 Task: Search one way flight ticket for 2 adults, 4 children and 1 infant on lap in business from Kahului, Maui: Kahului Airport to Rockford: Chicago Rockford International Airport(was Northwest Chicagoland Regional Airport At Rockford) on 5-1-2023. Choice of flights is Westjet. Number of bags: 2 carry on bags and 7 checked bags. Price is upto 40000. Outbound departure time preference is 7:45.
Action: Mouse moved to (245, 417)
Screenshot: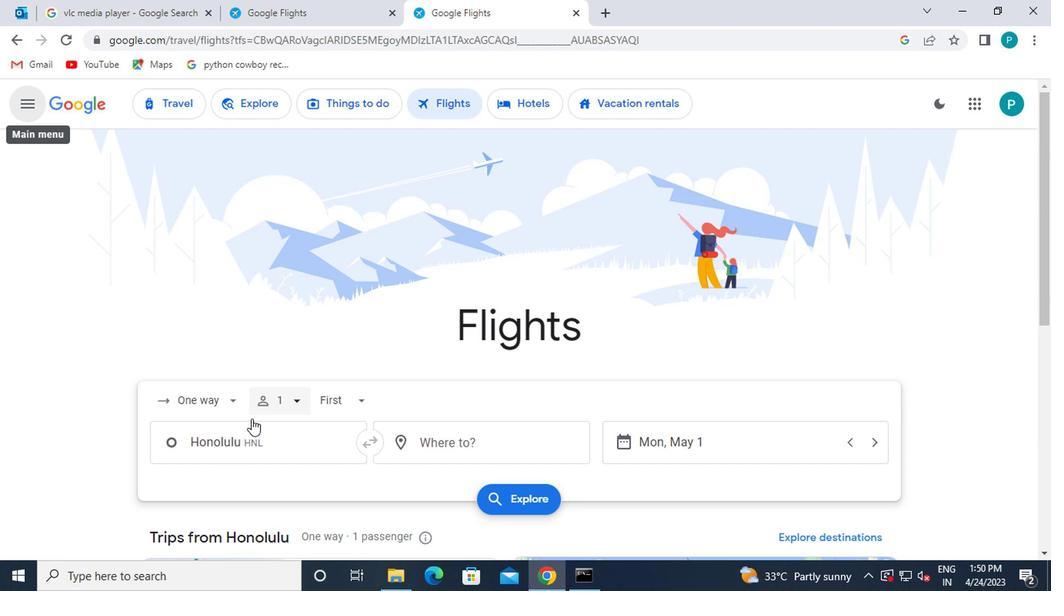 
Action: Mouse scrolled (245, 416) with delta (0, 0)
Screenshot: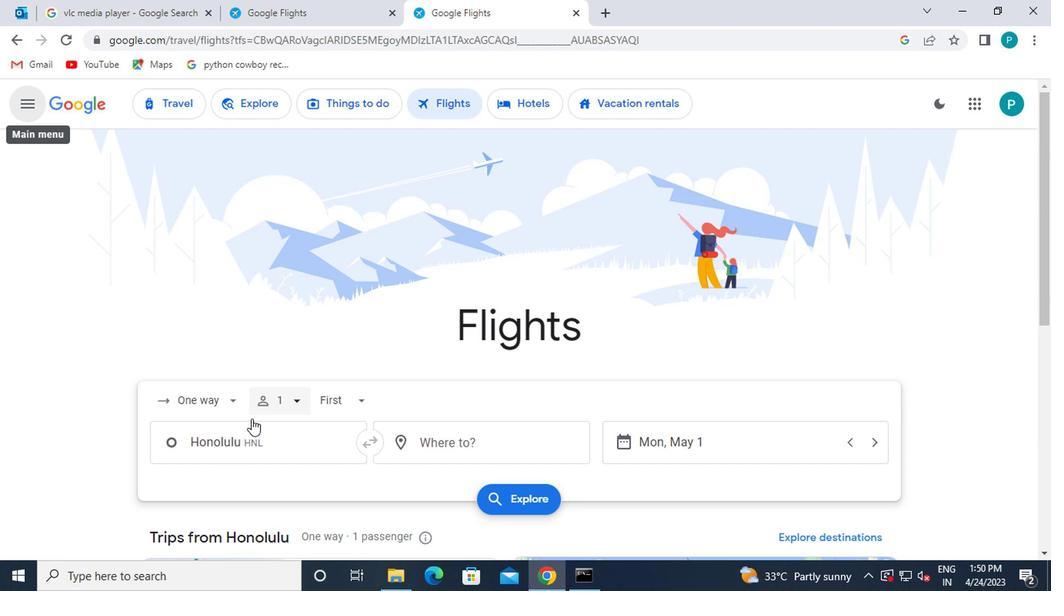 
Action: Mouse moved to (245, 417)
Screenshot: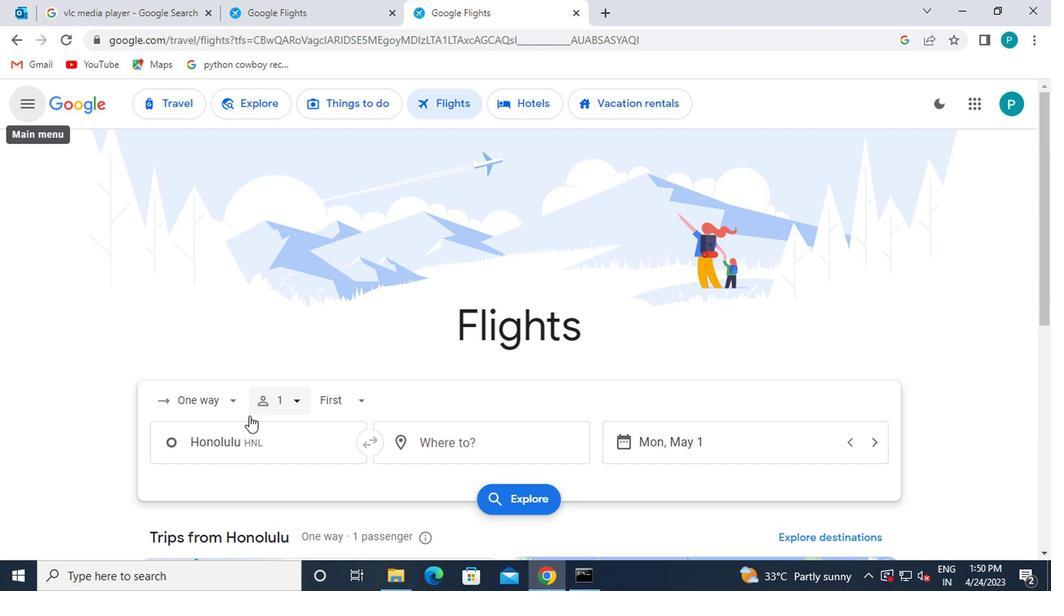 
Action: Mouse scrolled (245, 416) with delta (0, 0)
Screenshot: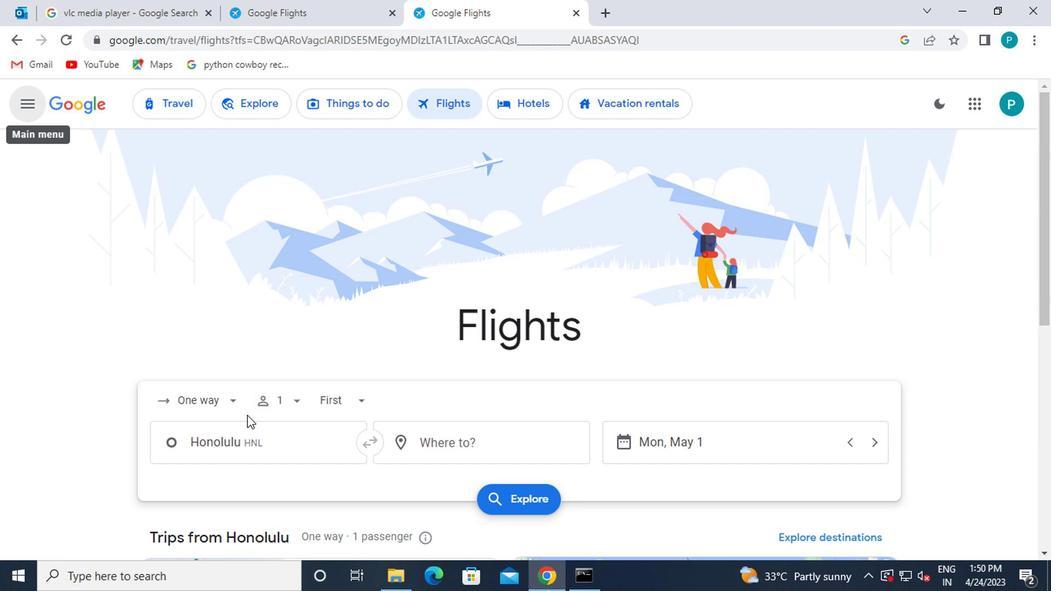 
Action: Mouse moved to (194, 249)
Screenshot: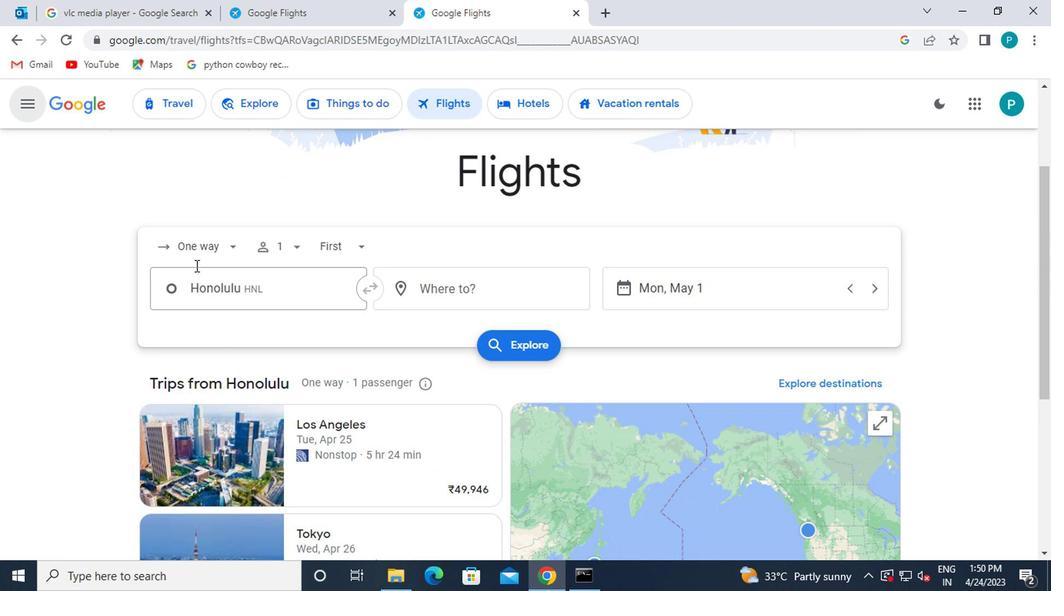 
Action: Mouse pressed left at (194, 249)
Screenshot: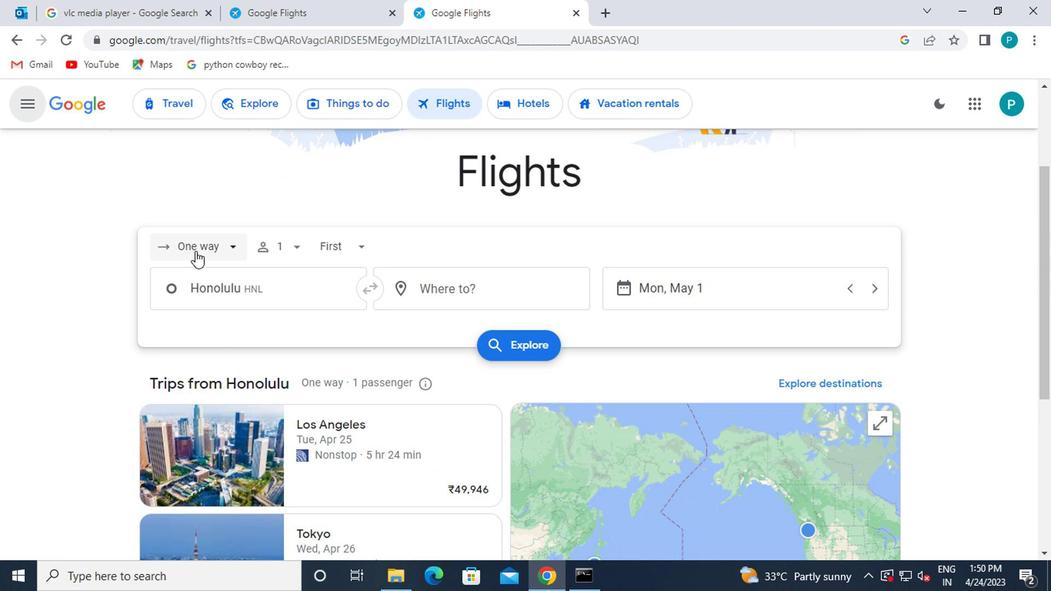 
Action: Mouse moved to (218, 318)
Screenshot: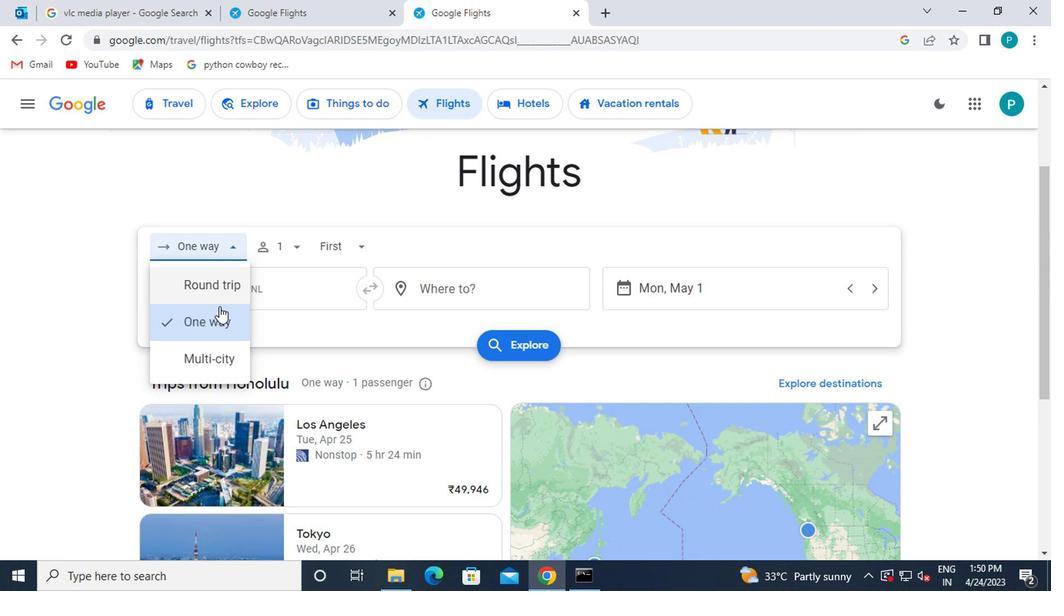 
Action: Mouse pressed left at (218, 318)
Screenshot: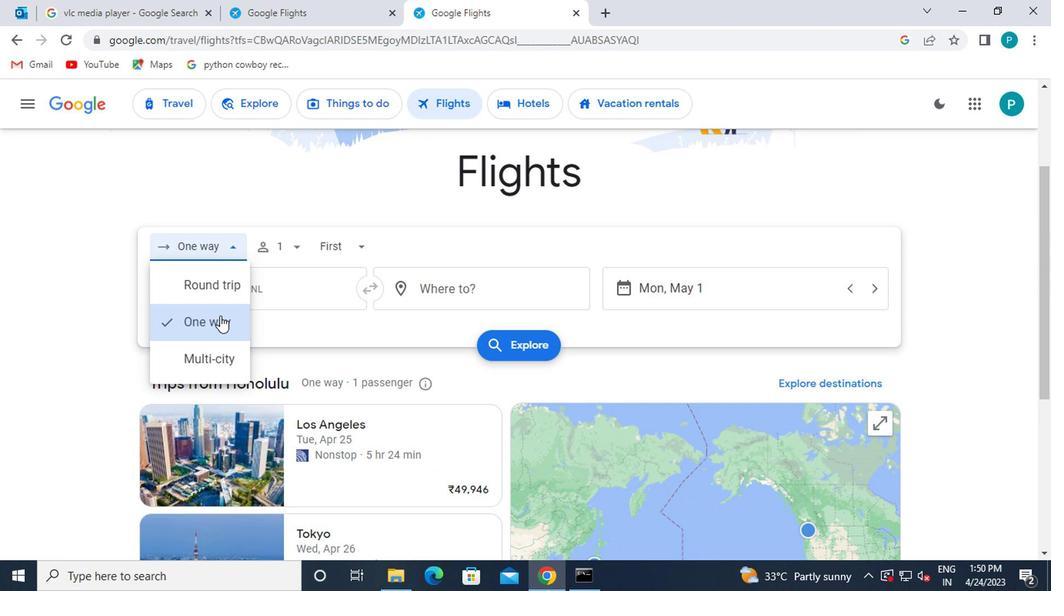 
Action: Mouse moved to (297, 247)
Screenshot: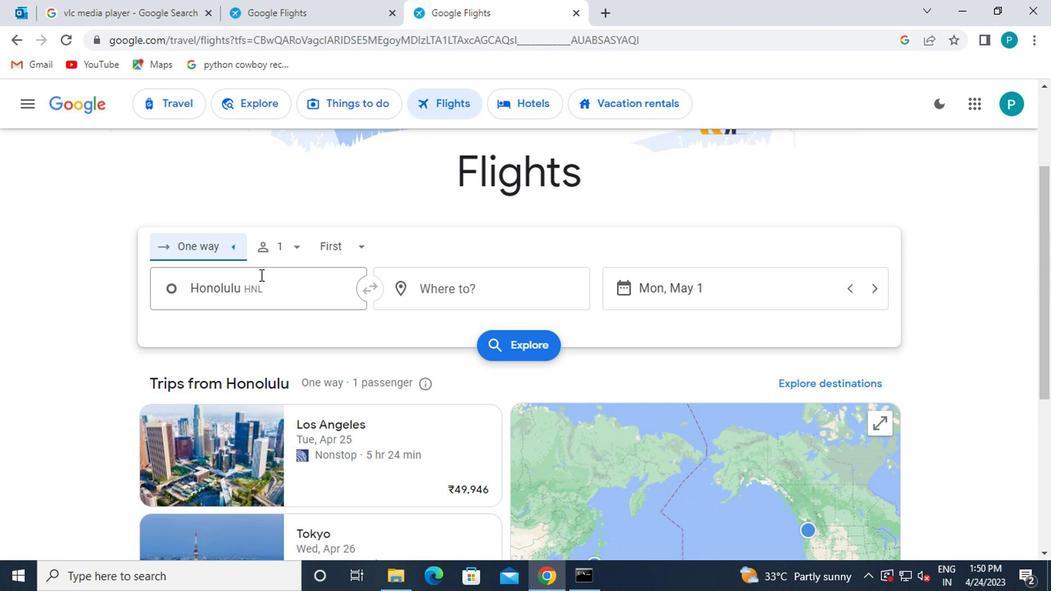 
Action: Mouse pressed left at (297, 247)
Screenshot: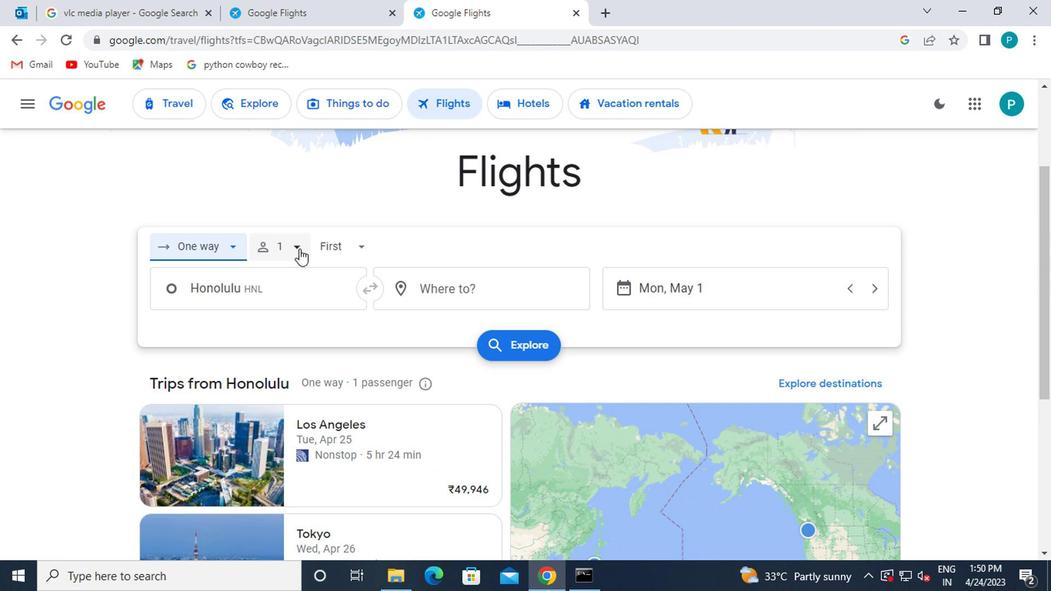 
Action: Mouse moved to (404, 290)
Screenshot: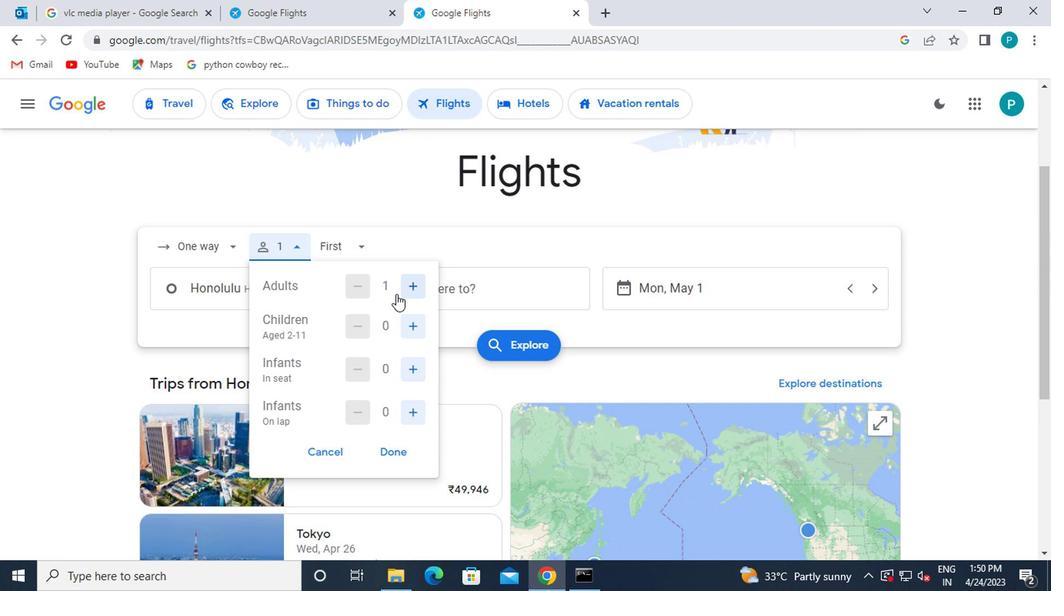 
Action: Mouse pressed left at (404, 290)
Screenshot: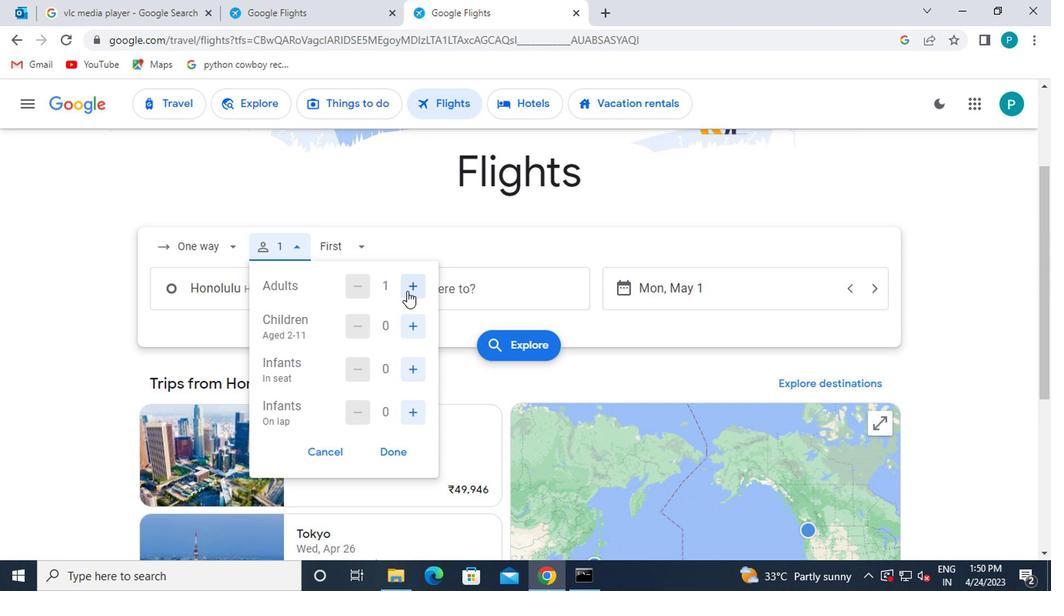 
Action: Mouse moved to (410, 327)
Screenshot: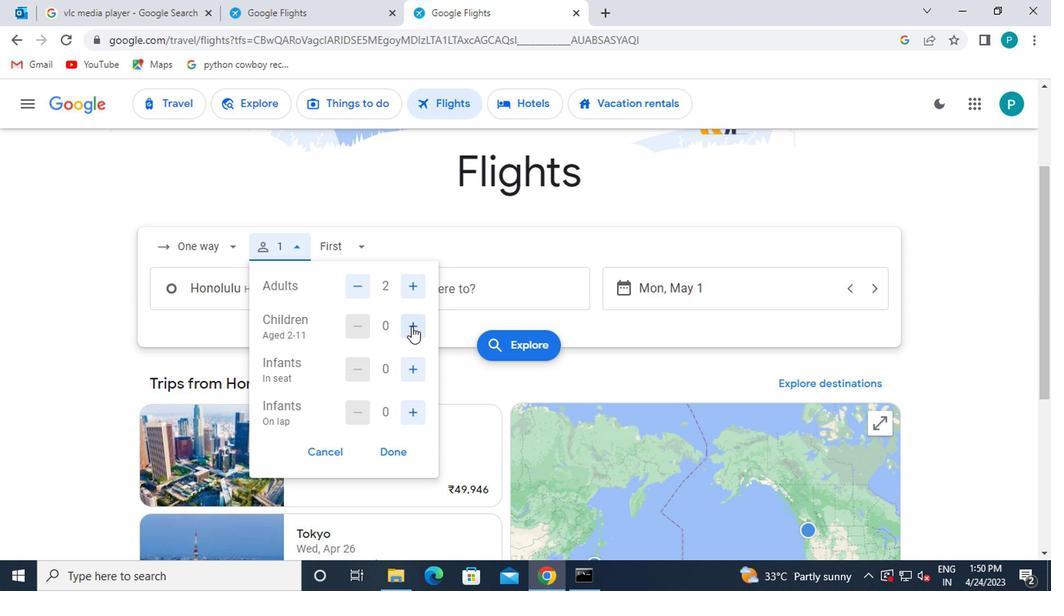 
Action: Mouse pressed left at (410, 327)
Screenshot: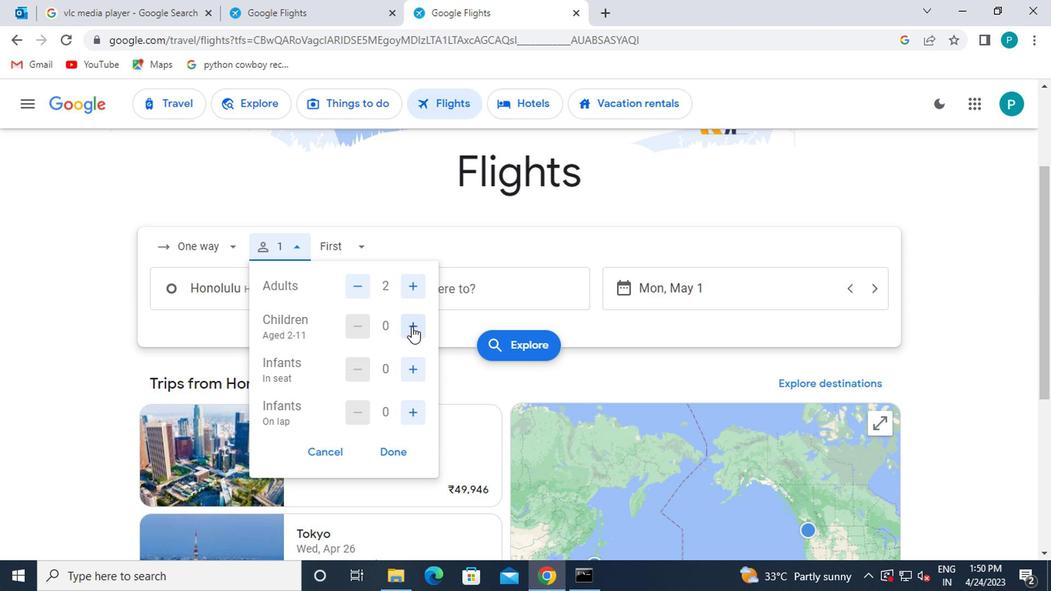 
Action: Mouse pressed left at (410, 327)
Screenshot: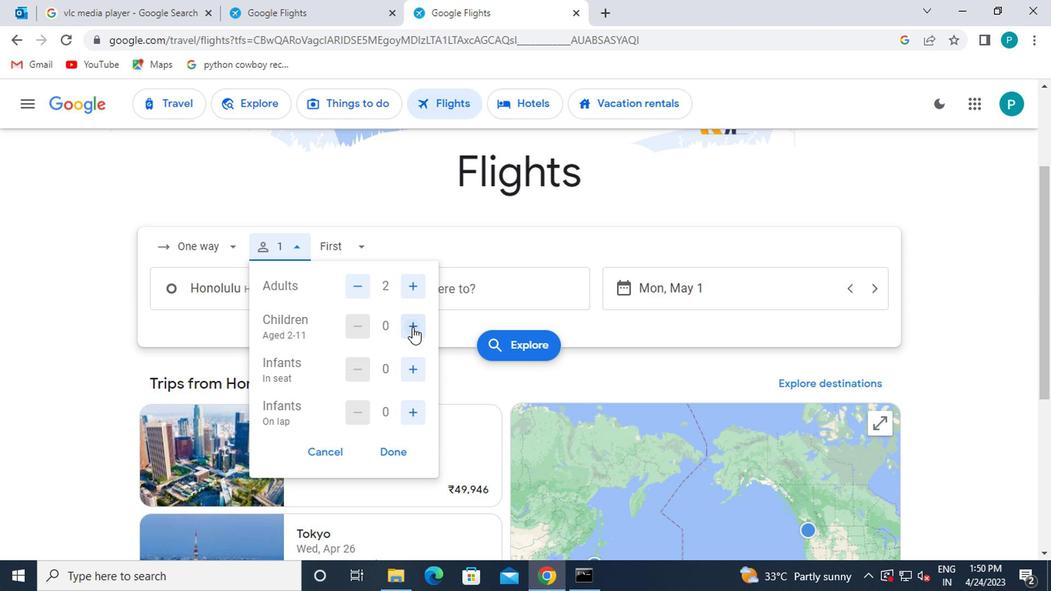 
Action: Mouse pressed left at (410, 327)
Screenshot: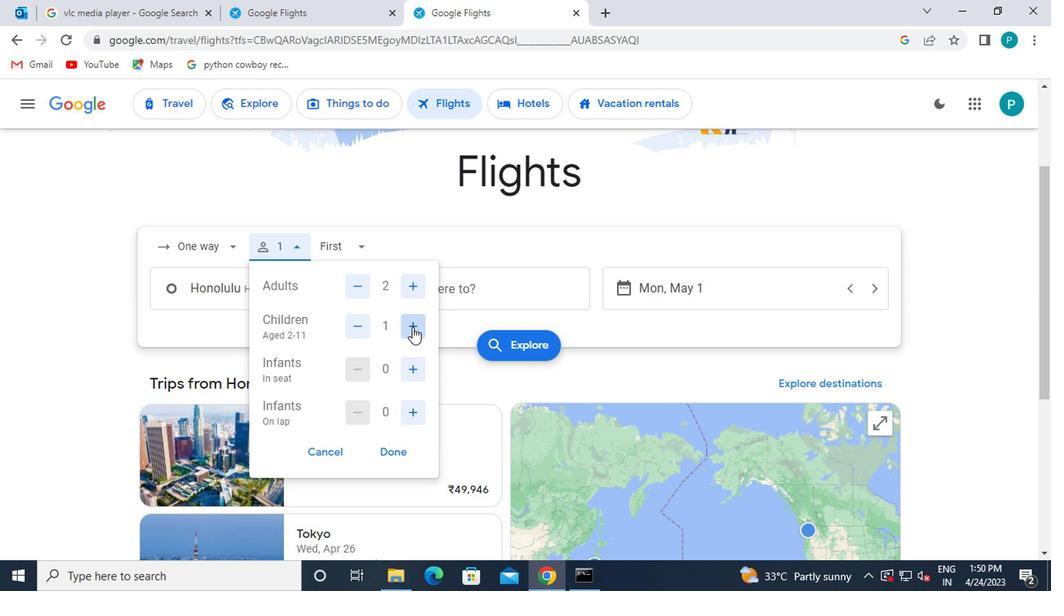 
Action: Mouse pressed left at (410, 327)
Screenshot: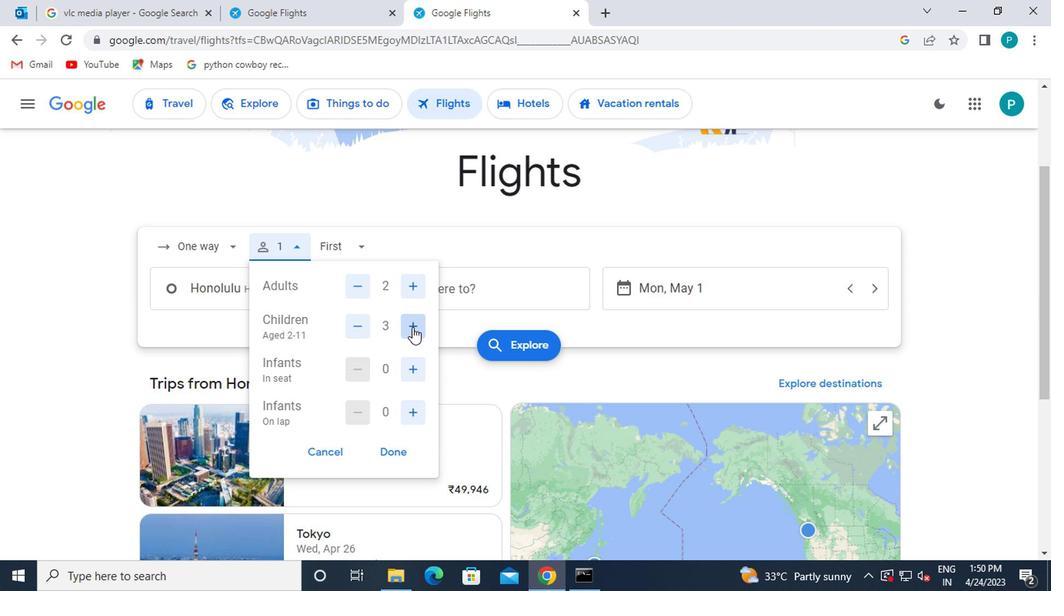 
Action: Mouse moved to (412, 366)
Screenshot: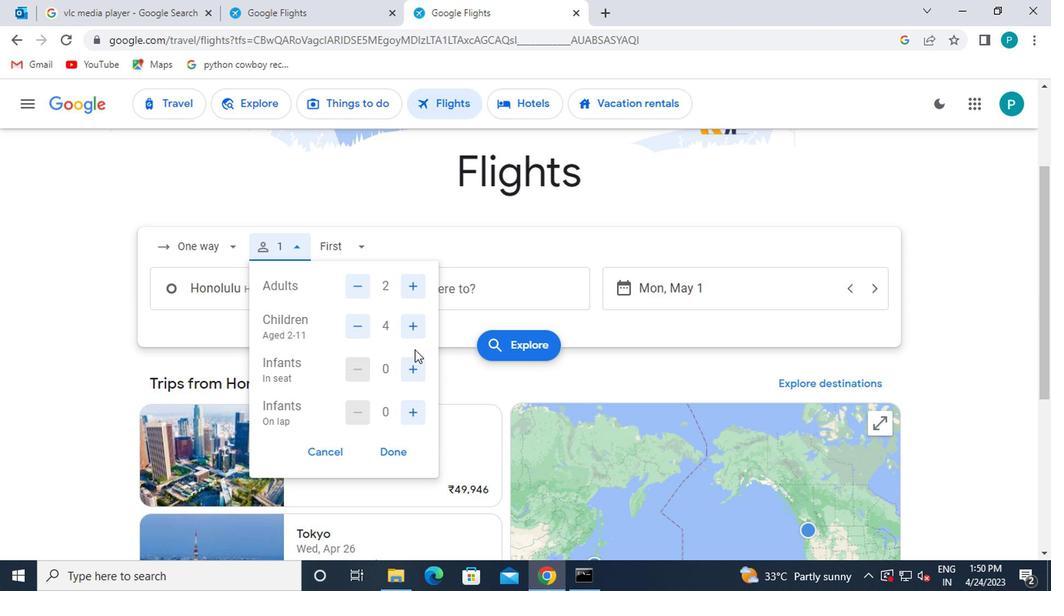 
Action: Mouse pressed left at (412, 366)
Screenshot: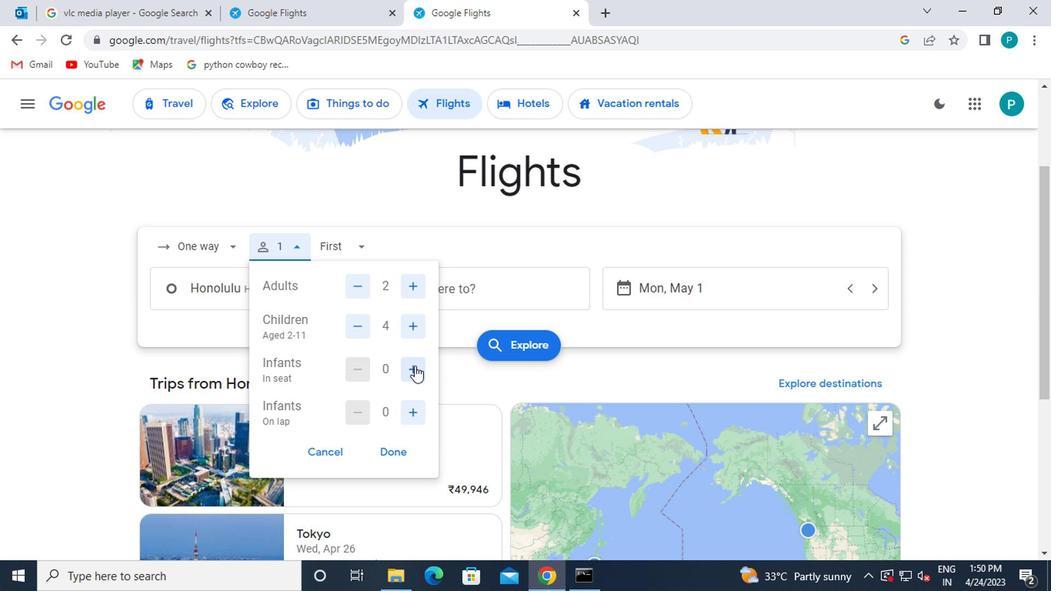 
Action: Mouse moved to (354, 374)
Screenshot: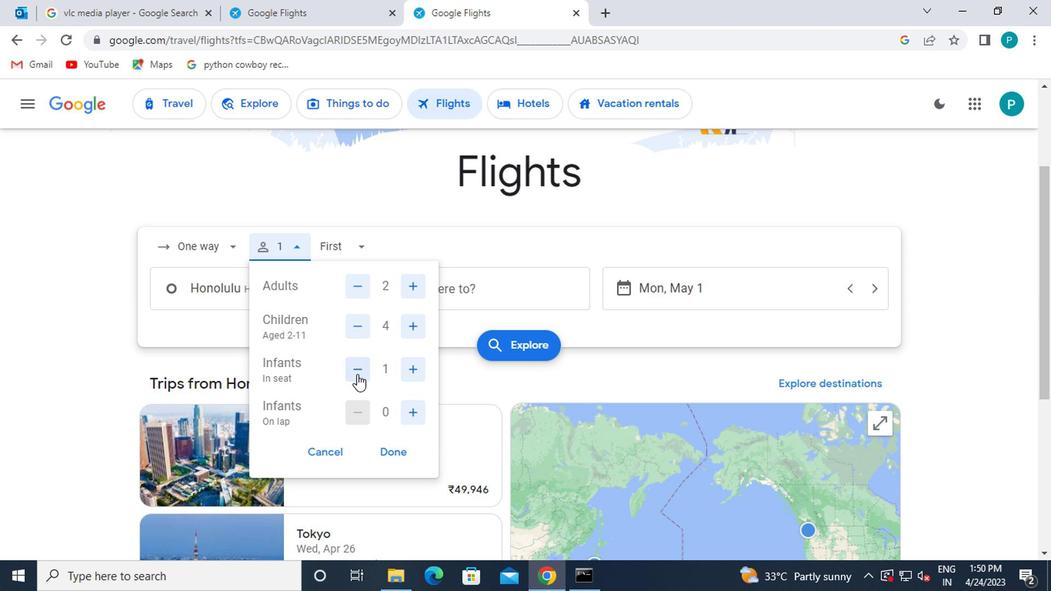 
Action: Mouse pressed left at (354, 374)
Screenshot: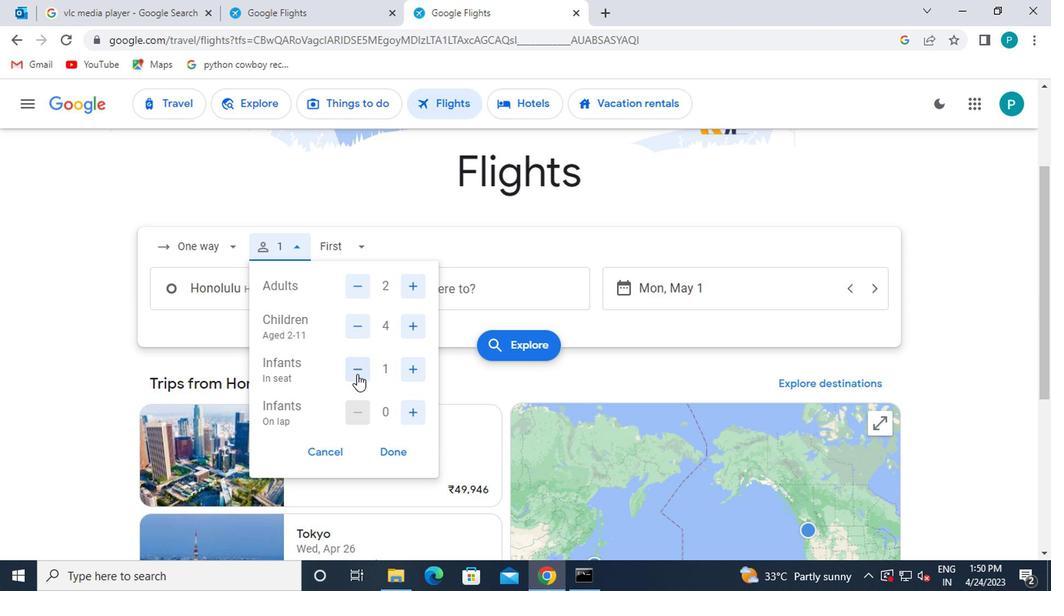 
Action: Mouse moved to (402, 406)
Screenshot: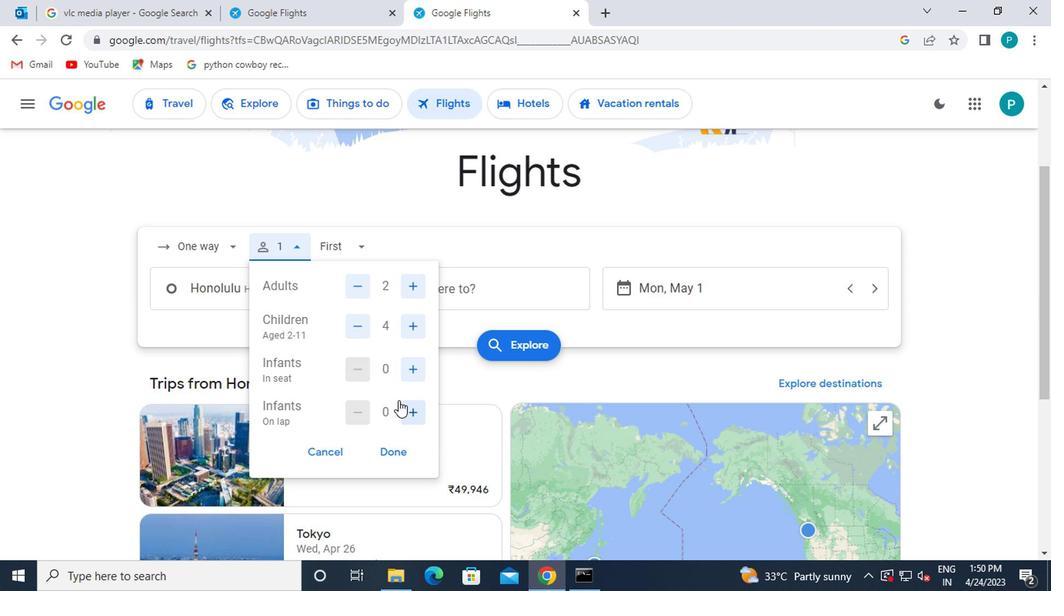 
Action: Mouse pressed left at (402, 406)
Screenshot: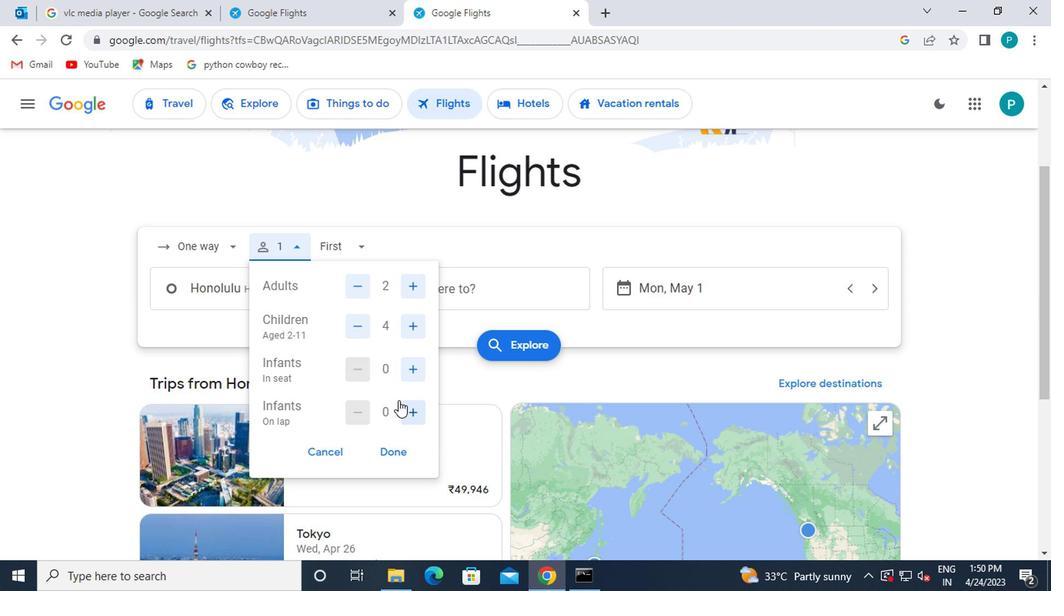 
Action: Mouse moved to (404, 443)
Screenshot: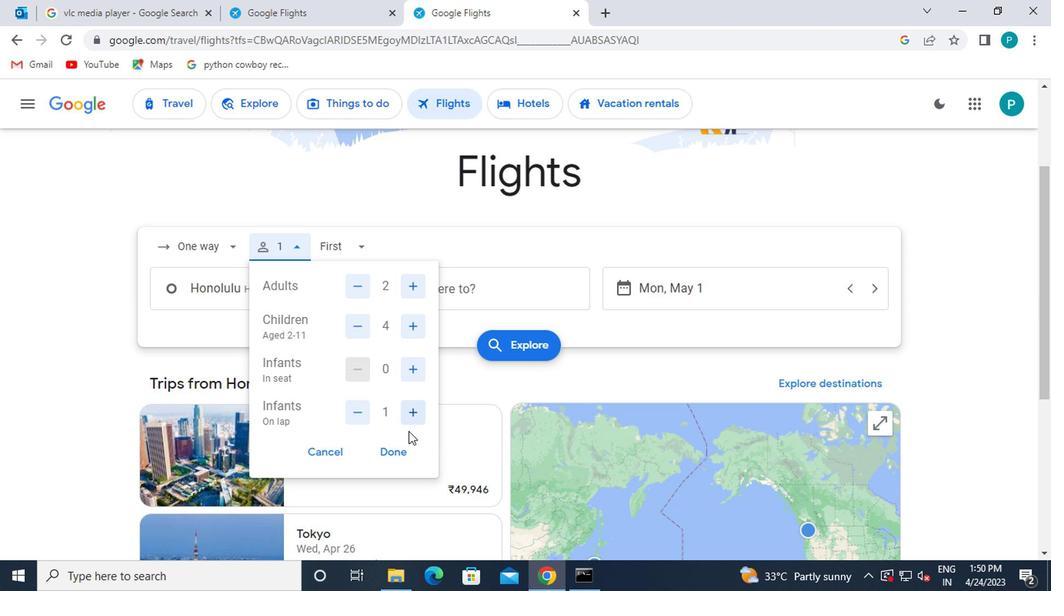 
Action: Mouse pressed left at (404, 443)
Screenshot: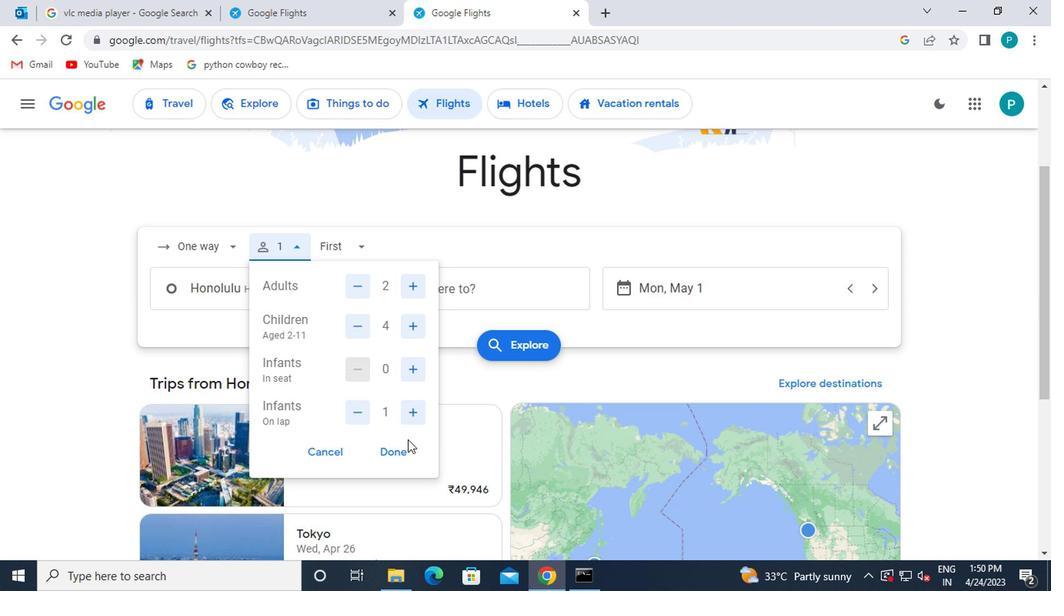 
Action: Mouse moved to (338, 256)
Screenshot: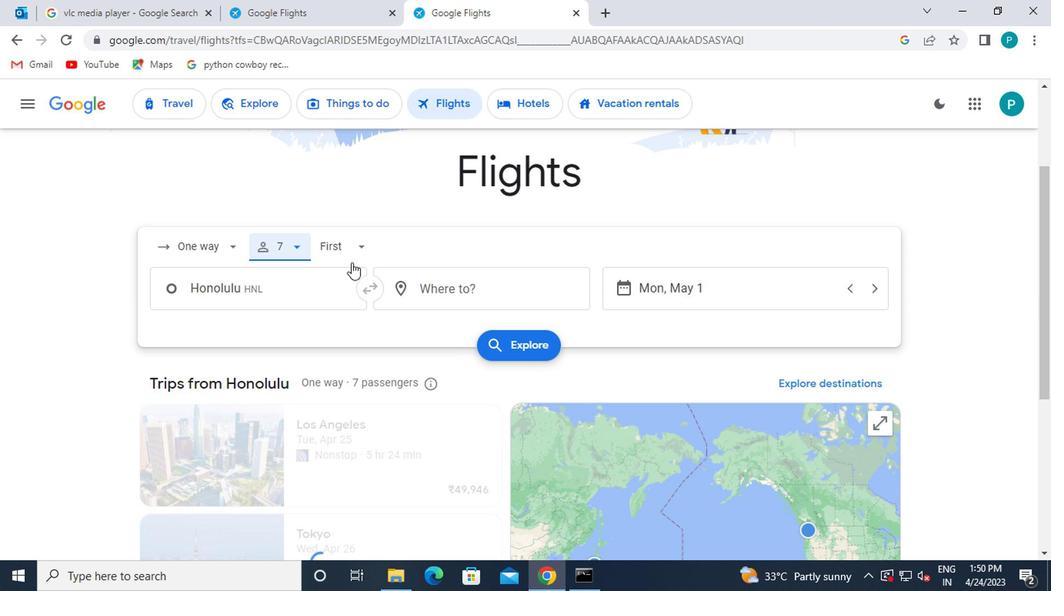 
Action: Mouse pressed left at (338, 256)
Screenshot: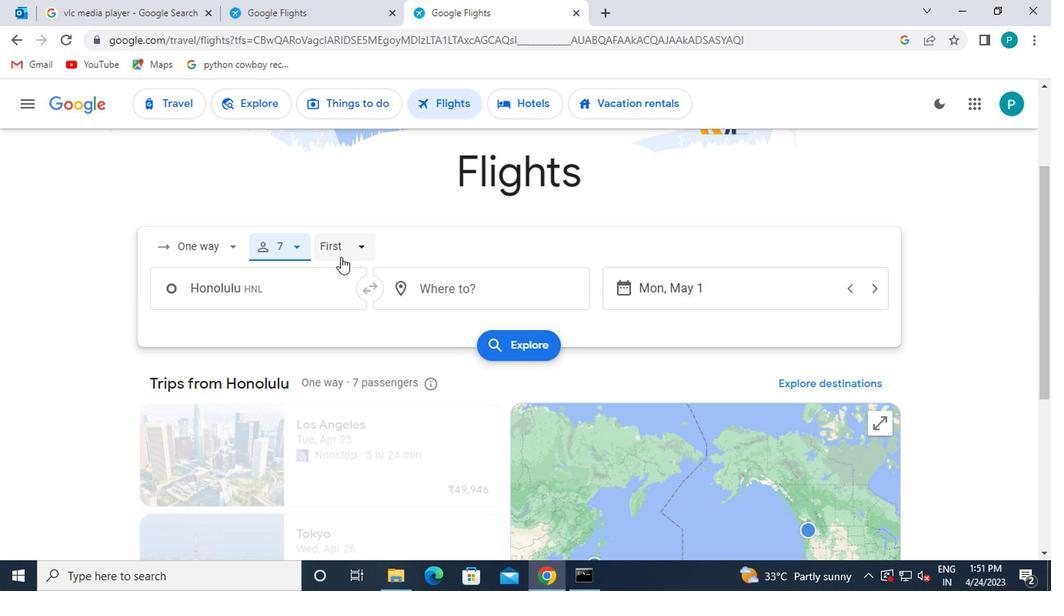 
Action: Mouse moved to (363, 360)
Screenshot: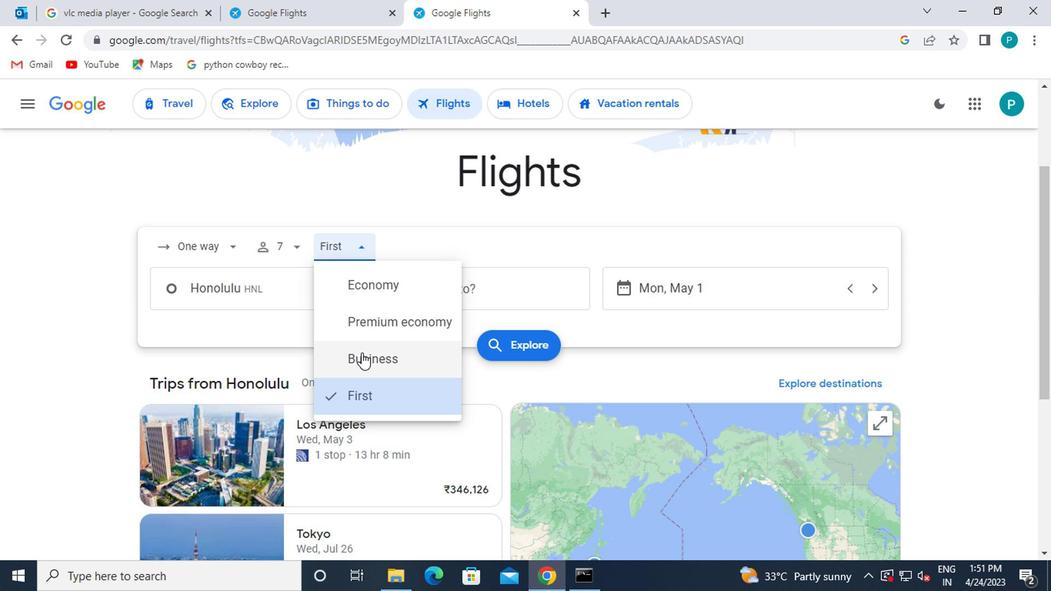 
Action: Mouse pressed left at (363, 360)
Screenshot: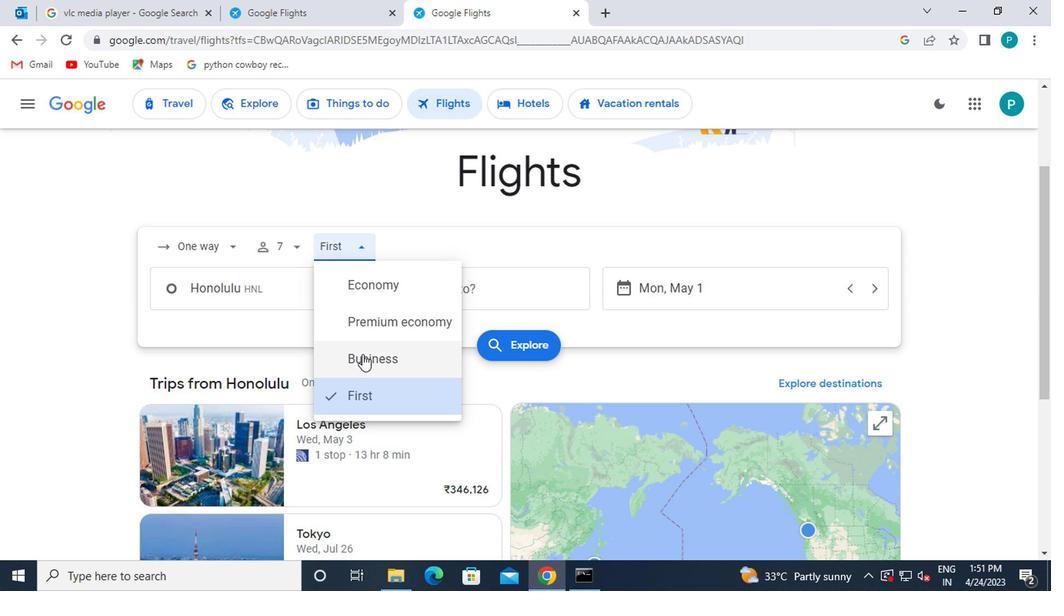 
Action: Mouse moved to (301, 293)
Screenshot: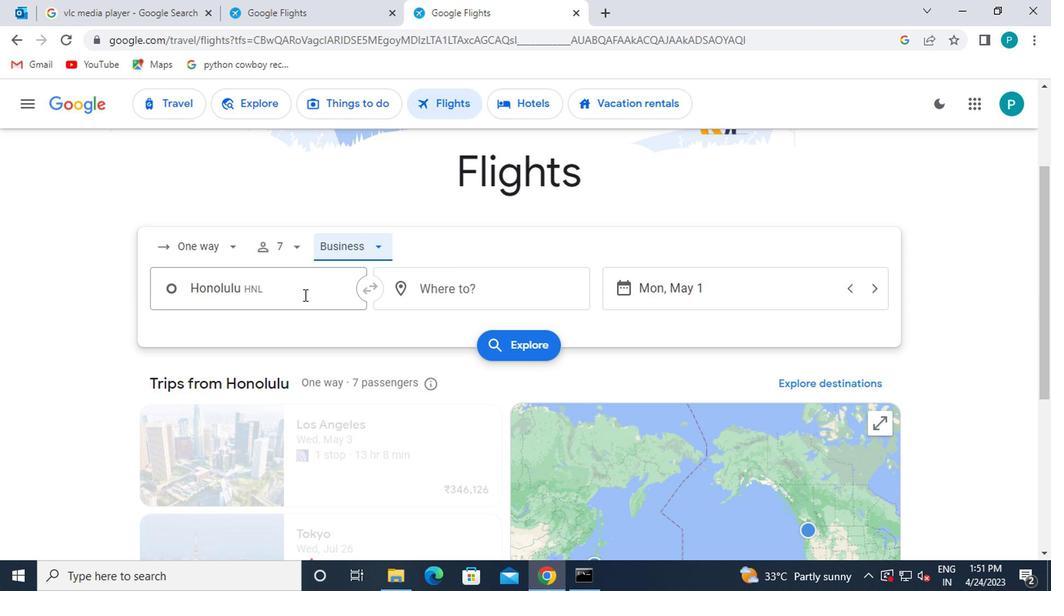 
Action: Mouse pressed left at (301, 293)
Screenshot: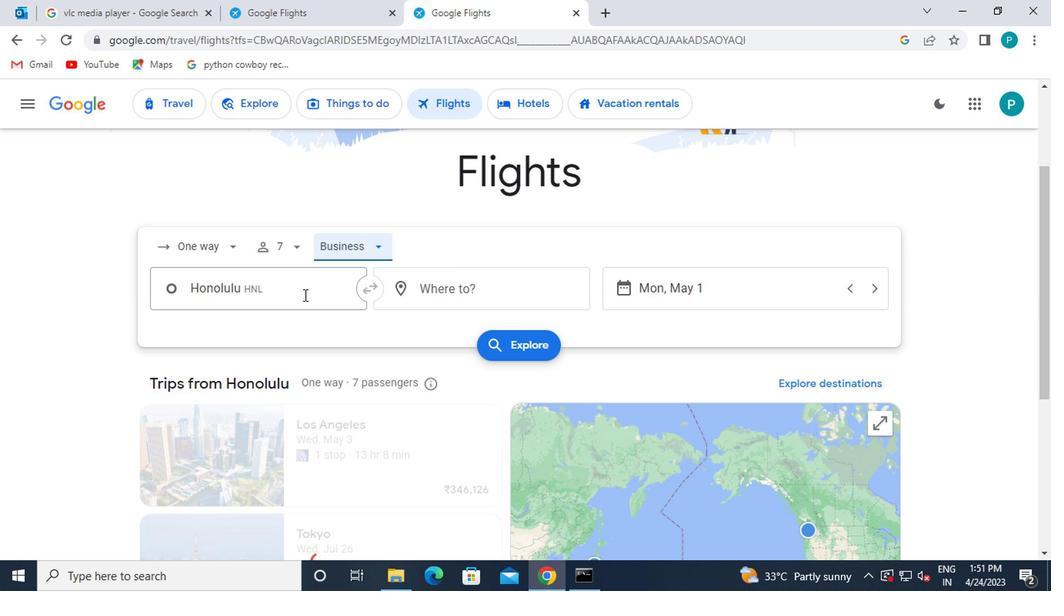 
Action: Key pressed kahului
Screenshot: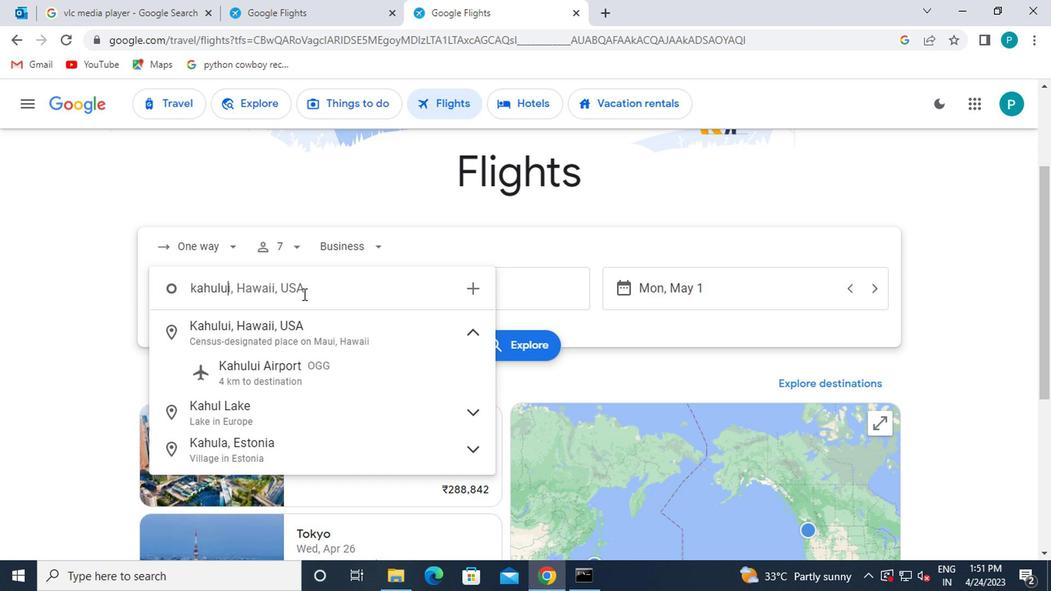 
Action: Mouse moved to (287, 372)
Screenshot: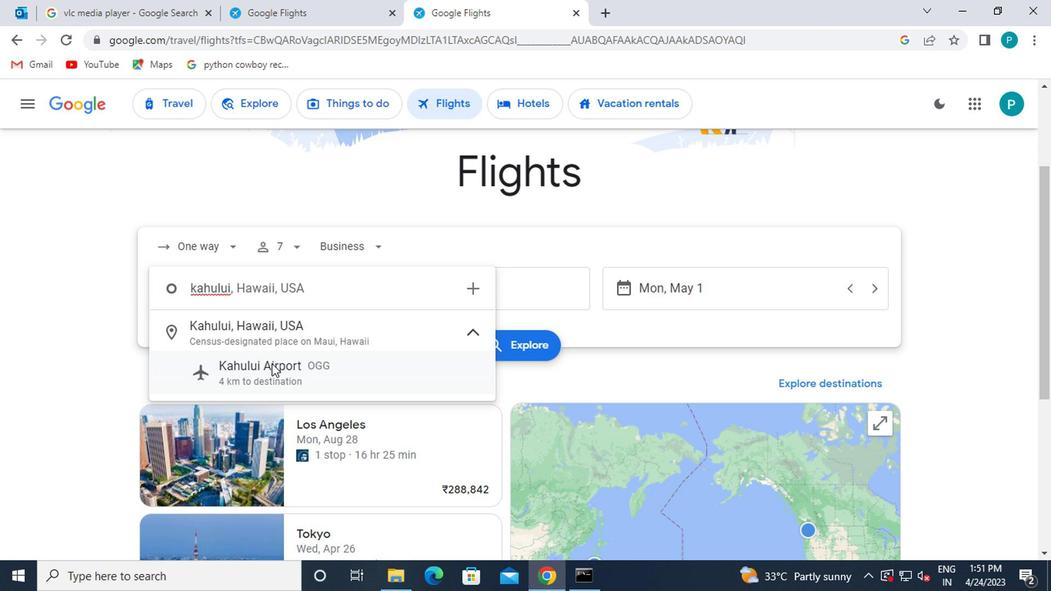 
Action: Mouse pressed left at (287, 372)
Screenshot: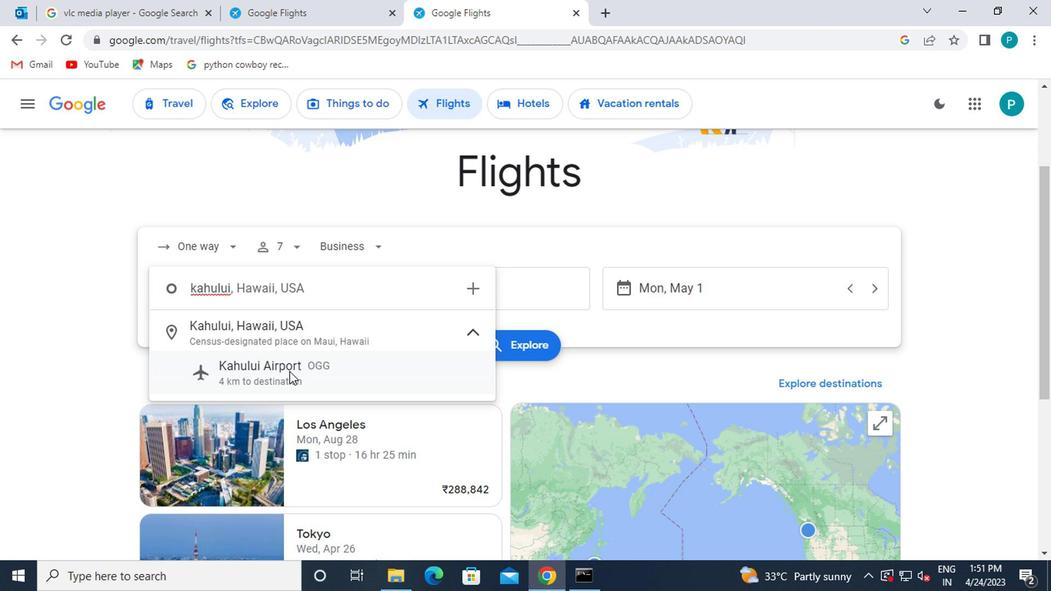 
Action: Mouse moved to (440, 299)
Screenshot: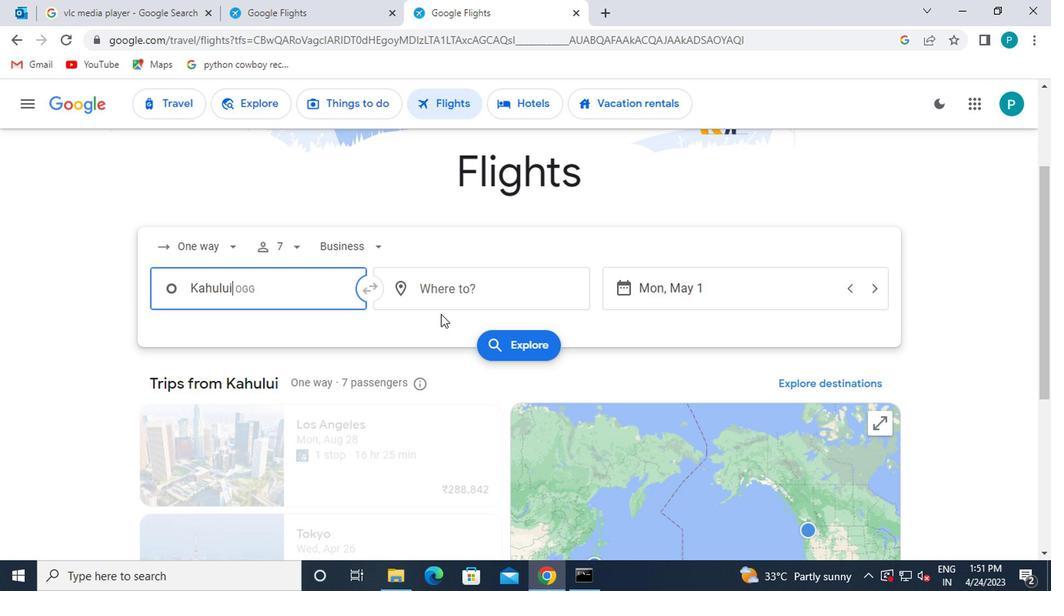 
Action: Mouse pressed left at (440, 299)
Screenshot: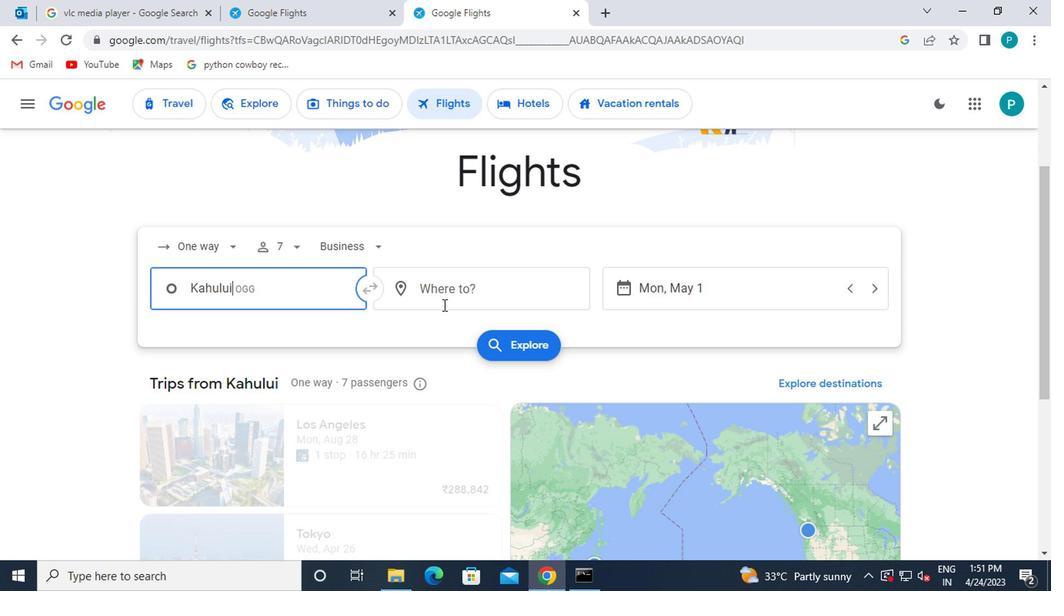 
Action: Key pressed rov<Key.backspace>ckford
Screenshot: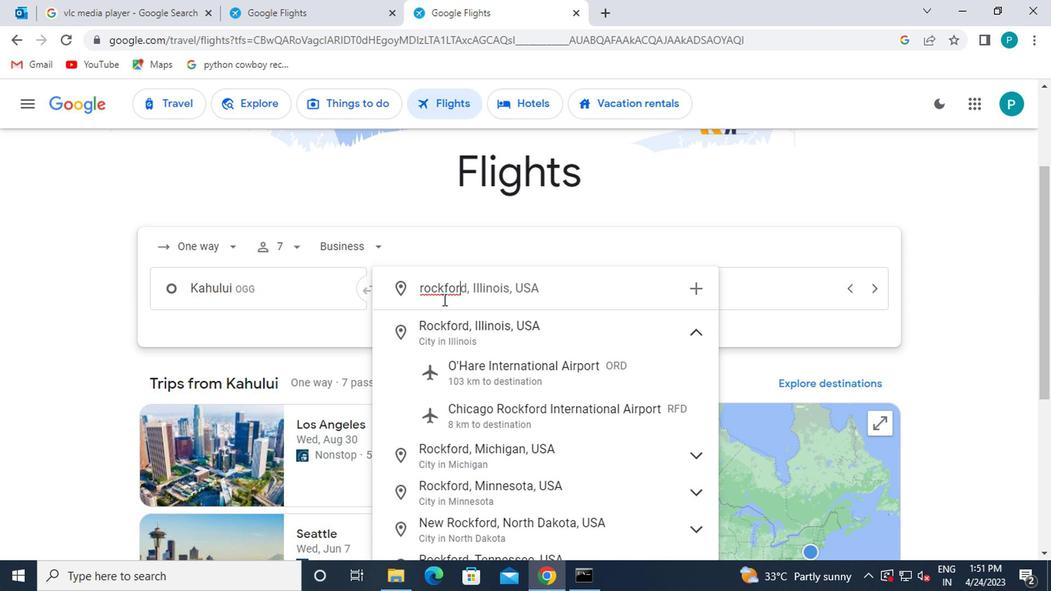 
Action: Mouse moved to (486, 412)
Screenshot: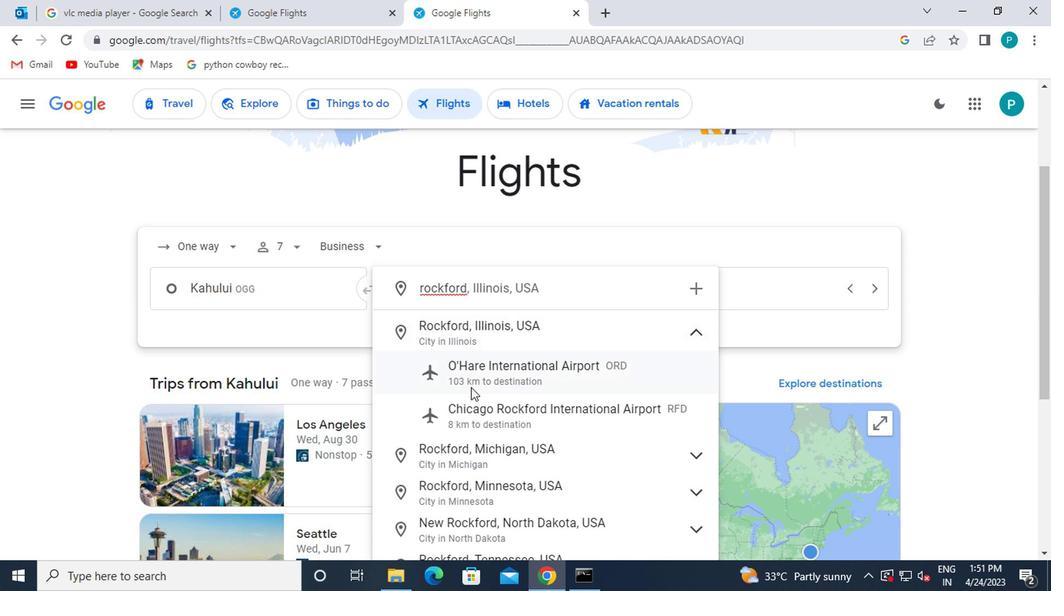 
Action: Mouse pressed left at (486, 412)
Screenshot: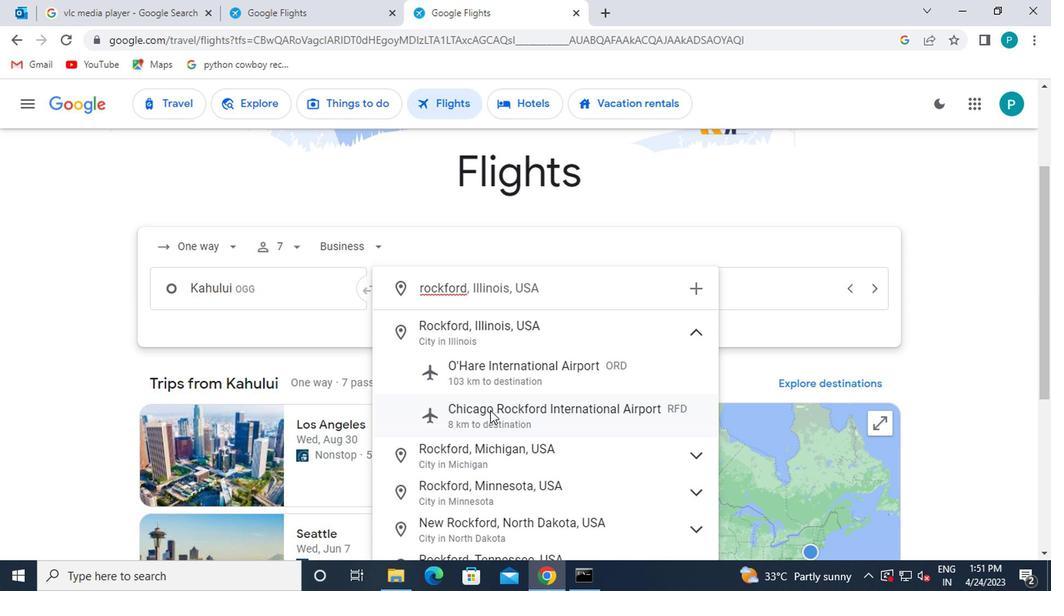 
Action: Mouse moved to (738, 283)
Screenshot: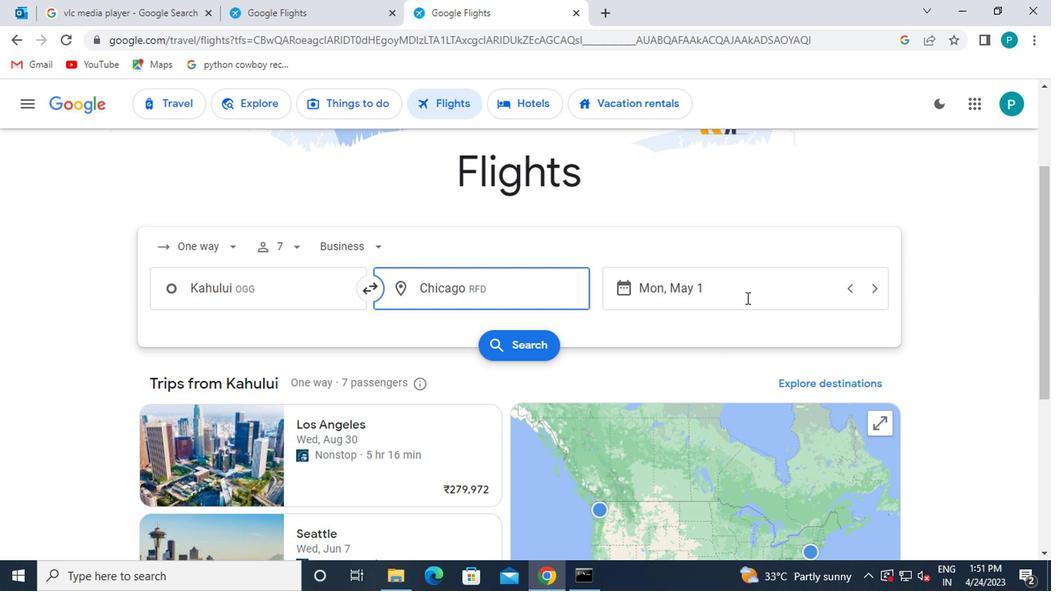 
Action: Mouse pressed left at (738, 283)
Screenshot: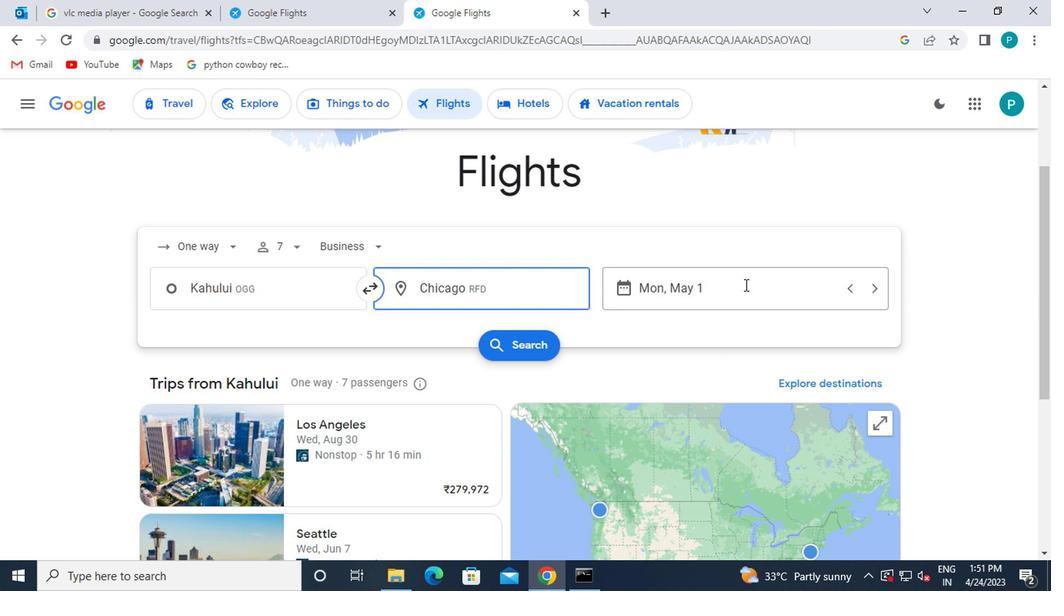 
Action: Mouse moved to (676, 280)
Screenshot: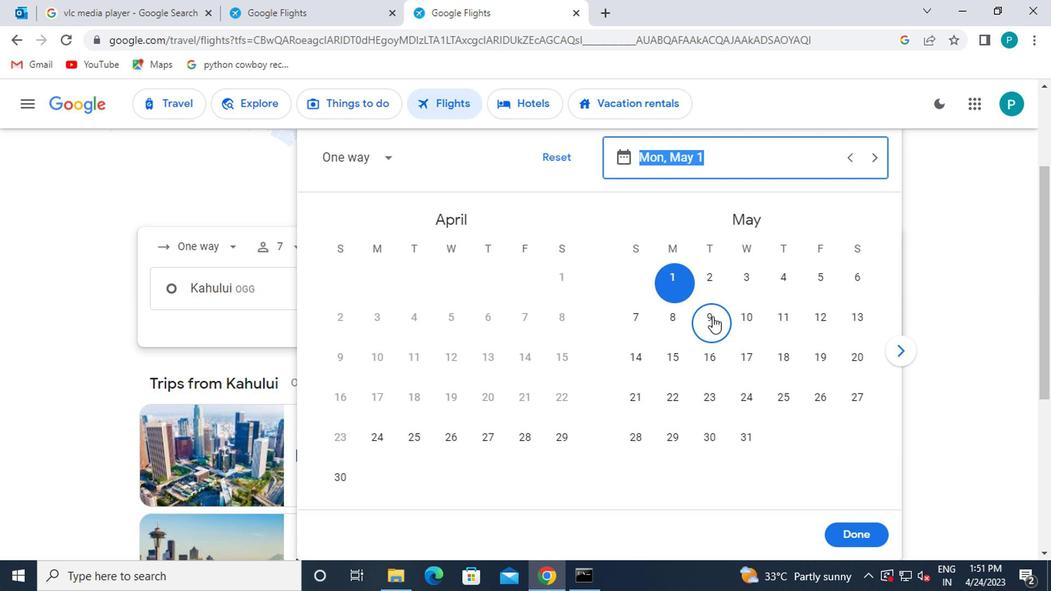 
Action: Mouse pressed left at (676, 280)
Screenshot: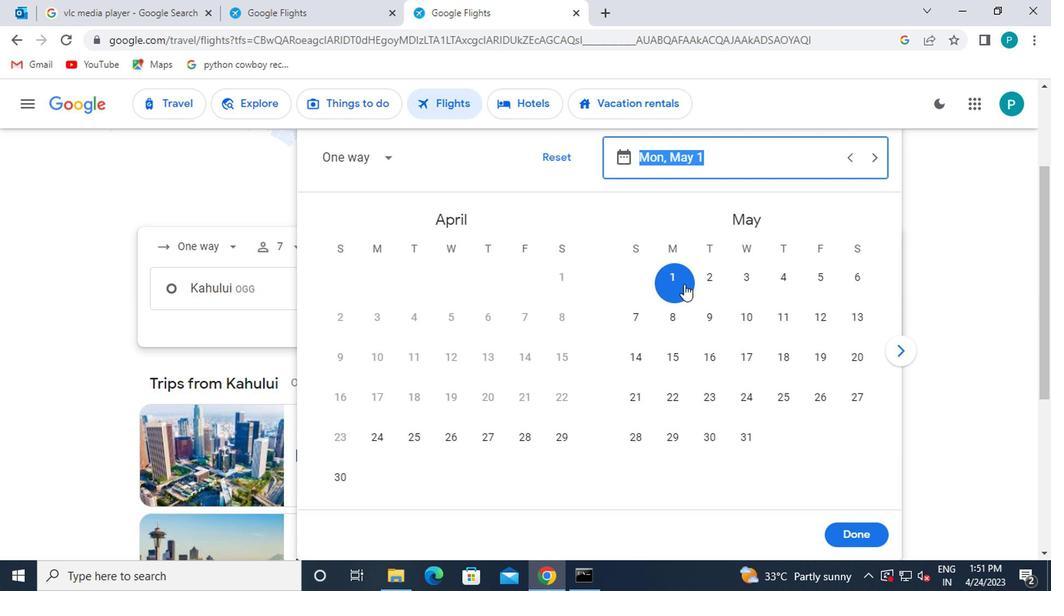 
Action: Mouse moved to (867, 533)
Screenshot: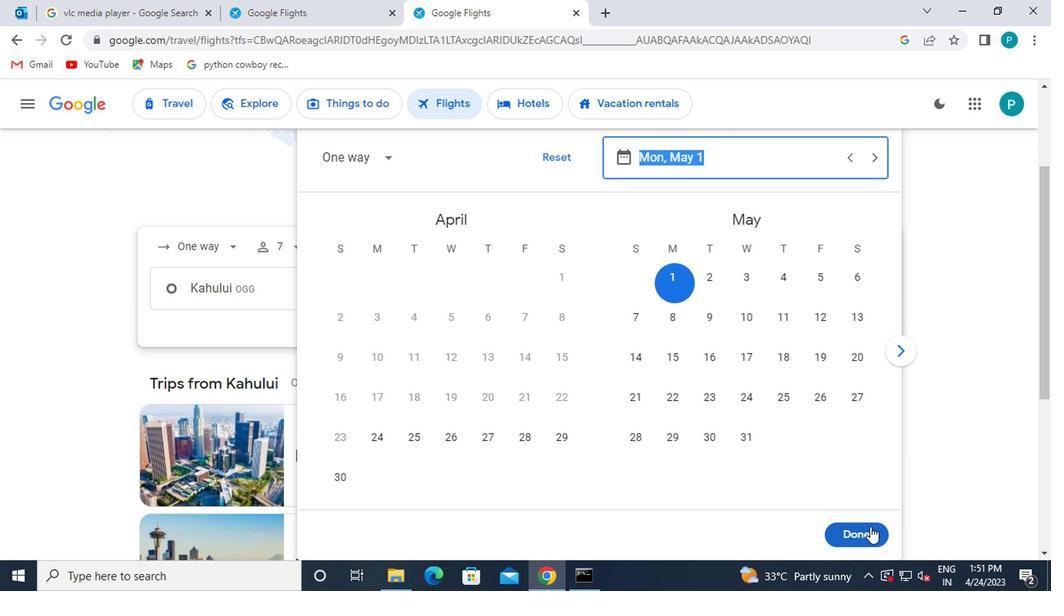 
Action: Mouse pressed left at (867, 533)
Screenshot: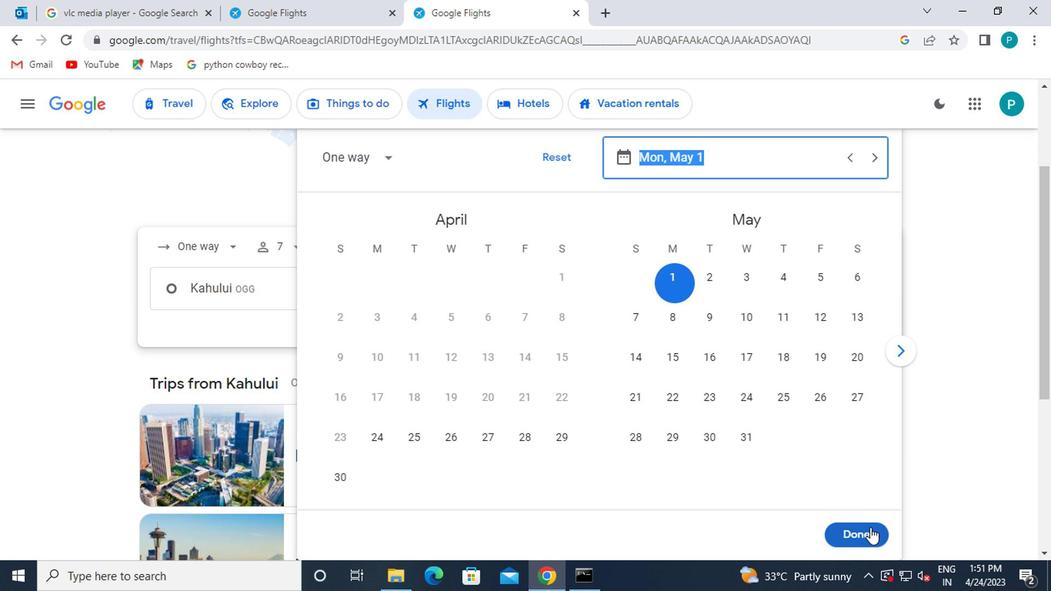 
Action: Mouse moved to (518, 347)
Screenshot: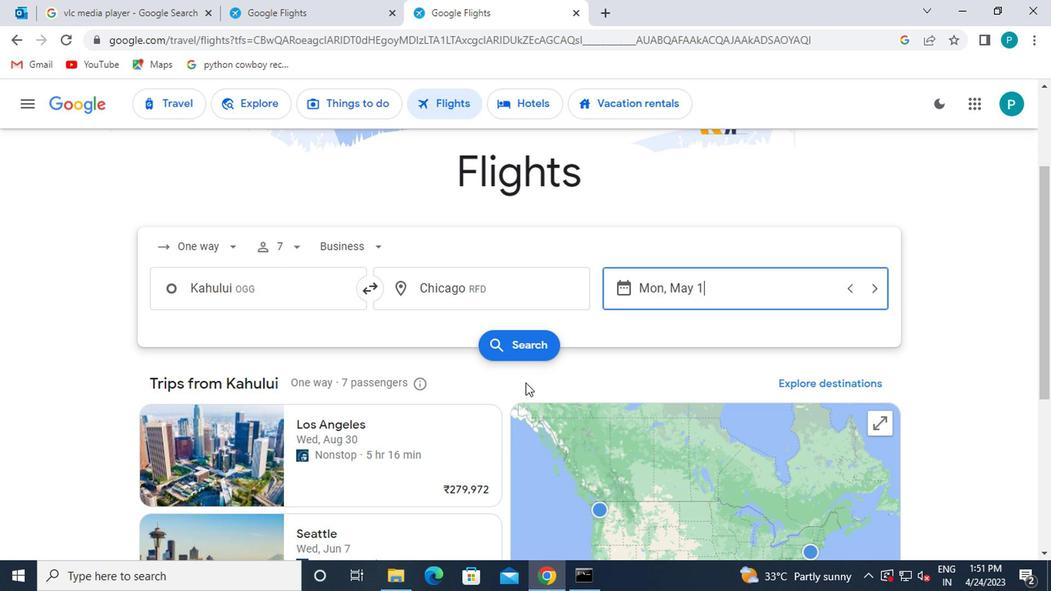 
Action: Mouse pressed left at (518, 347)
Screenshot: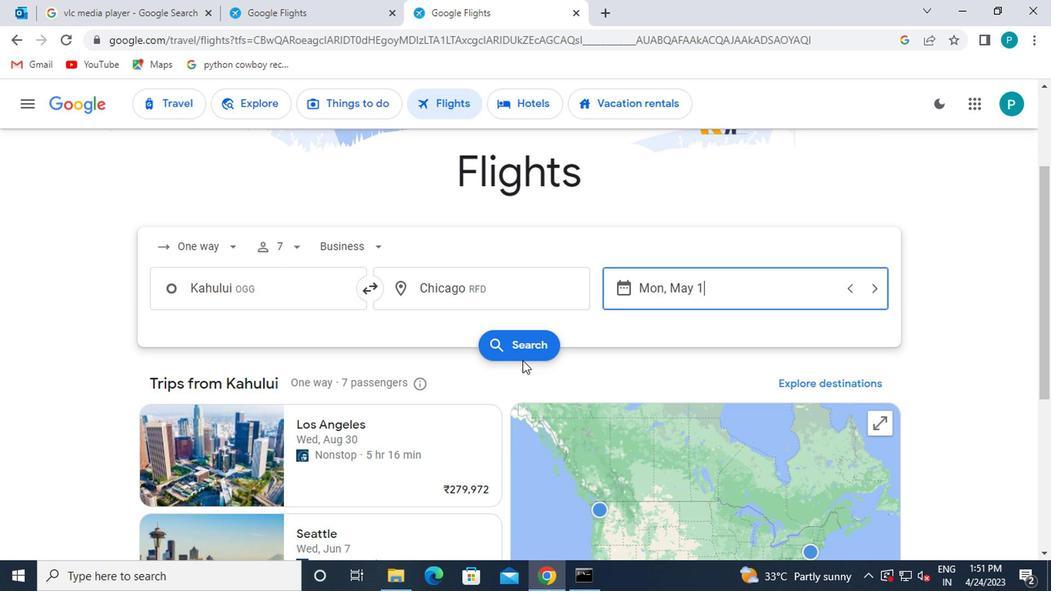 
Action: Mouse moved to (168, 260)
Screenshot: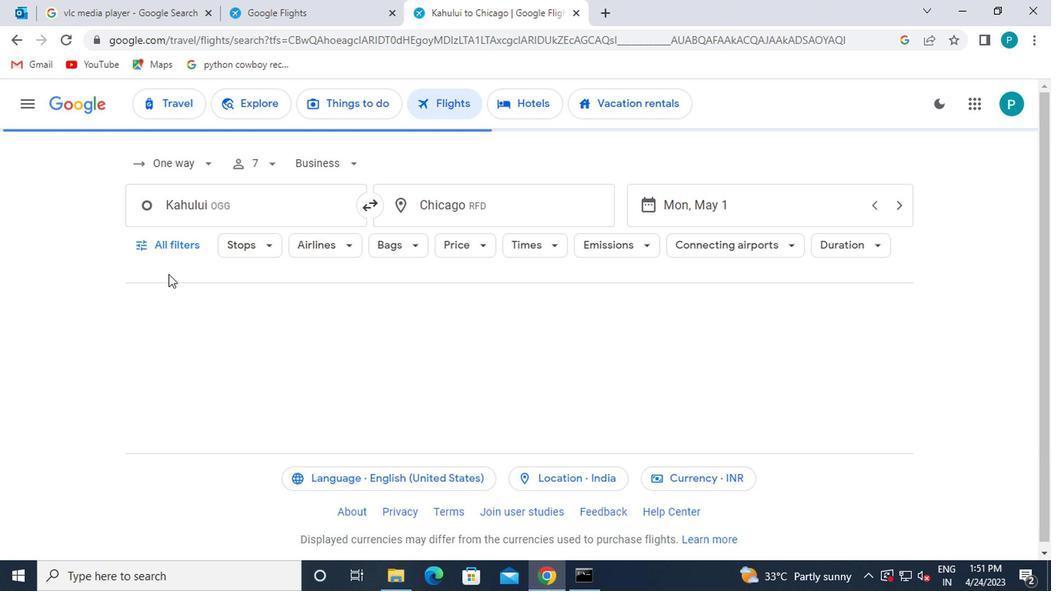 
Action: Mouse pressed left at (168, 260)
Screenshot: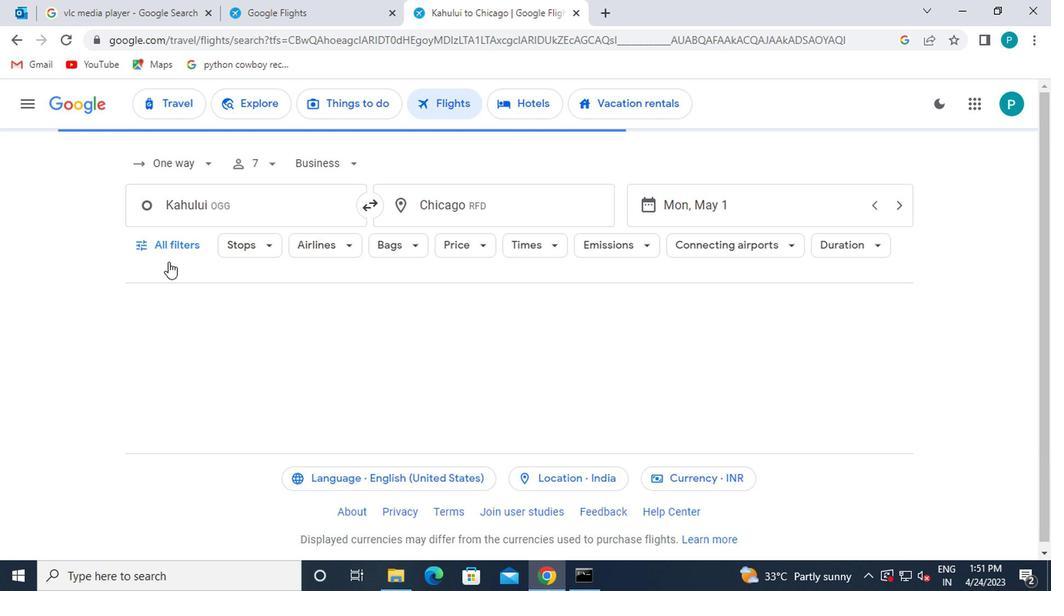 
Action: Mouse moved to (241, 396)
Screenshot: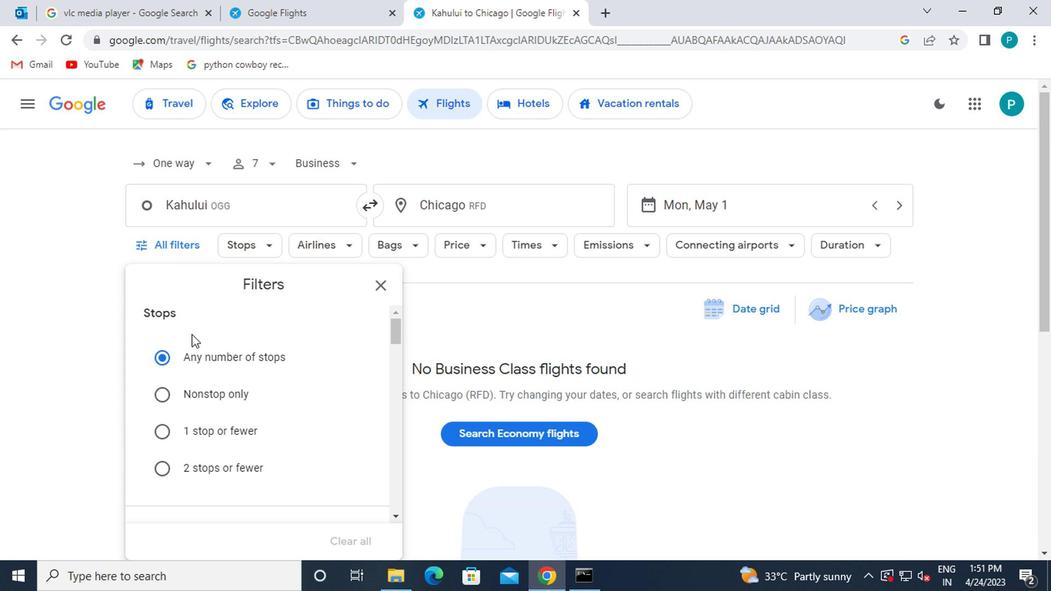 
Action: Mouse scrolled (241, 396) with delta (0, 0)
Screenshot: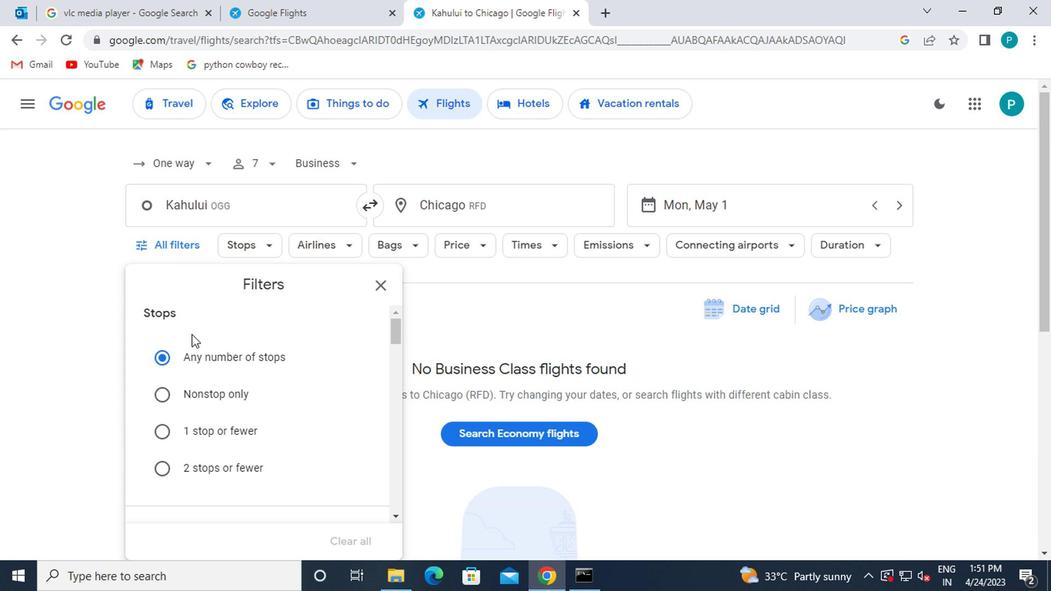 
Action: Mouse scrolled (241, 396) with delta (0, 0)
Screenshot: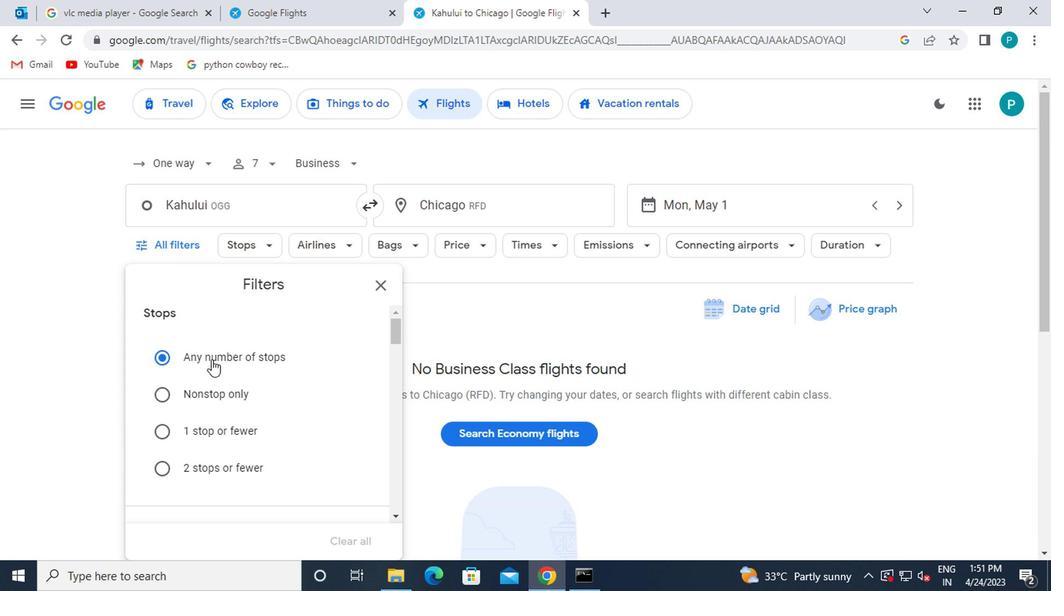 
Action: Mouse scrolled (241, 396) with delta (0, 0)
Screenshot: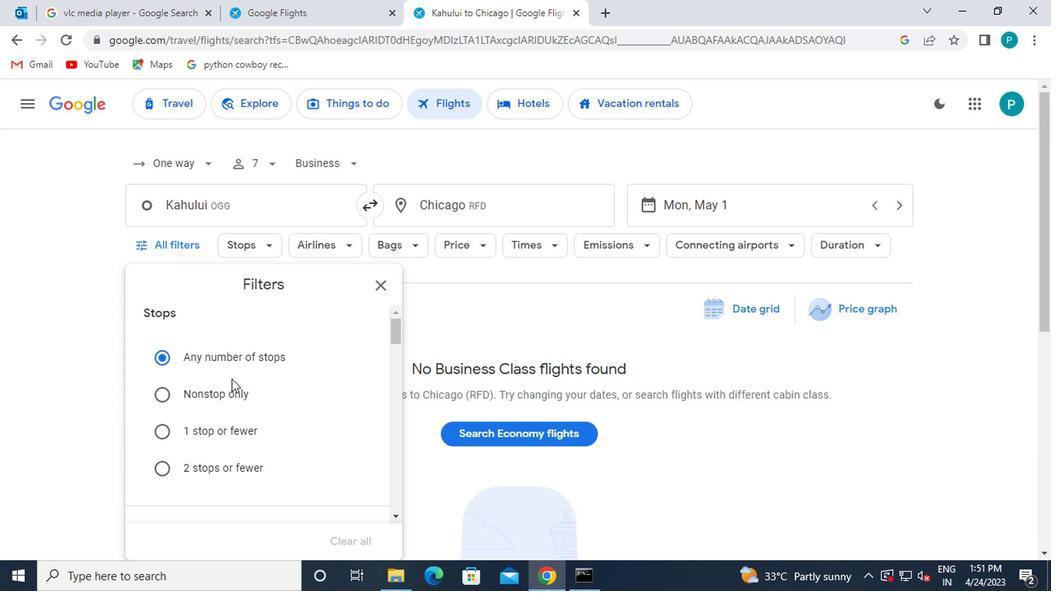 
Action: Mouse scrolled (241, 396) with delta (0, 0)
Screenshot: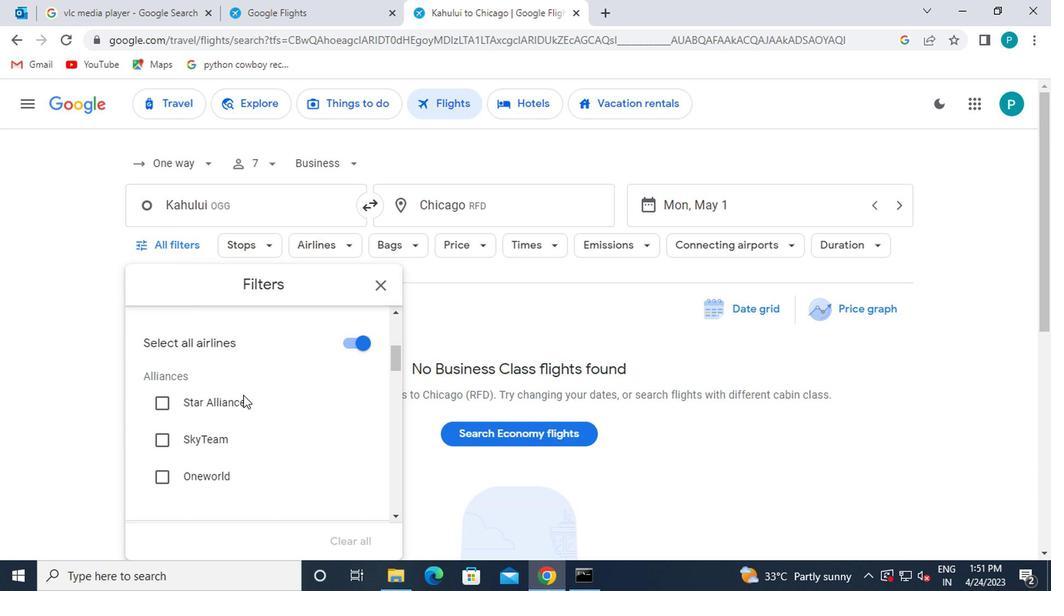 
Action: Mouse scrolled (241, 396) with delta (0, 0)
Screenshot: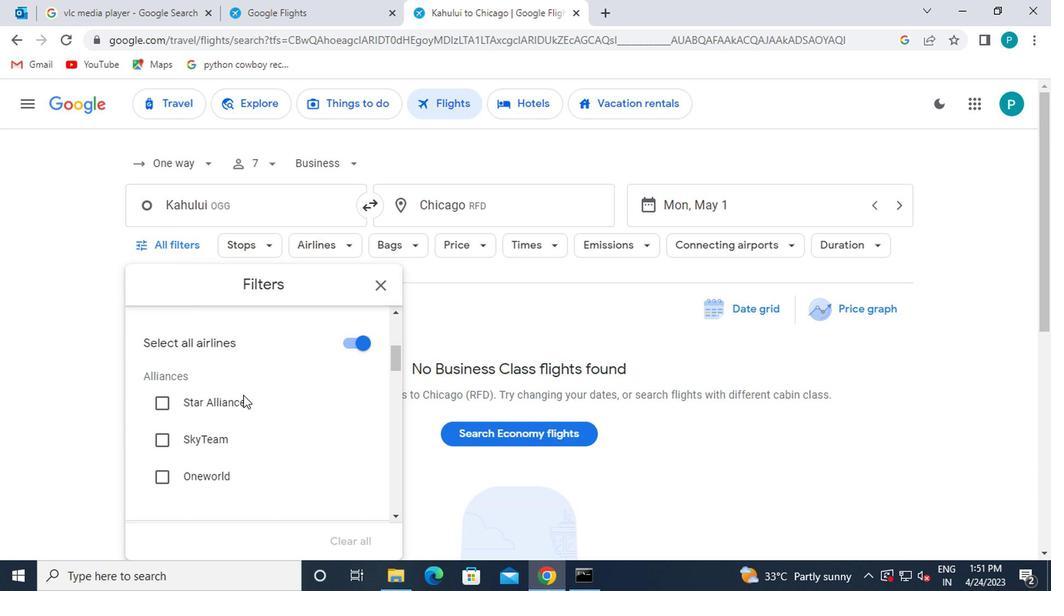 
Action: Mouse scrolled (241, 396) with delta (0, 0)
Screenshot: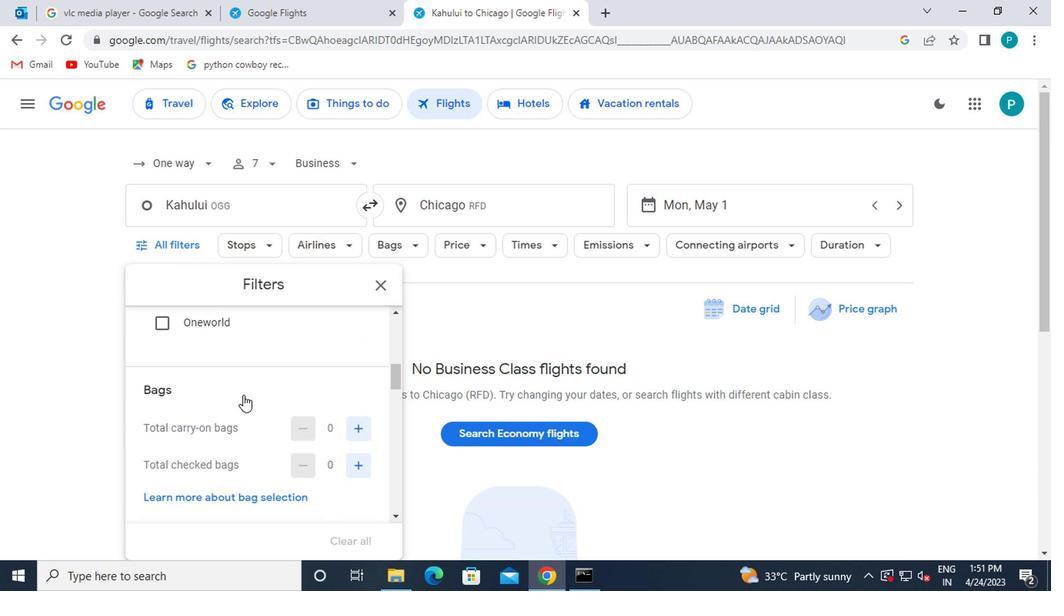 
Action: Mouse scrolled (241, 396) with delta (0, 0)
Screenshot: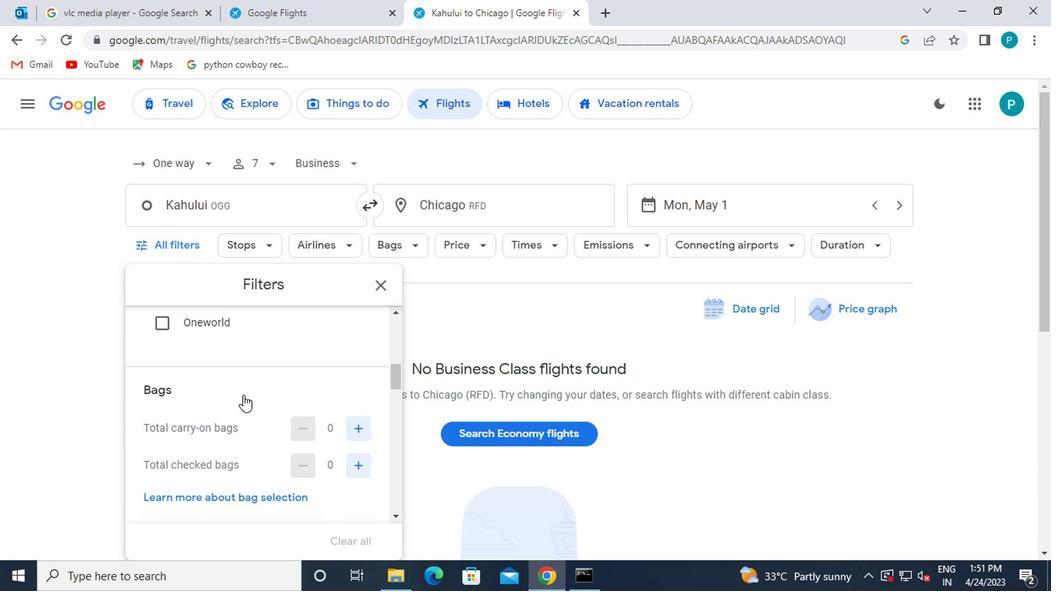
Action: Mouse scrolled (241, 397) with delta (0, 0)
Screenshot: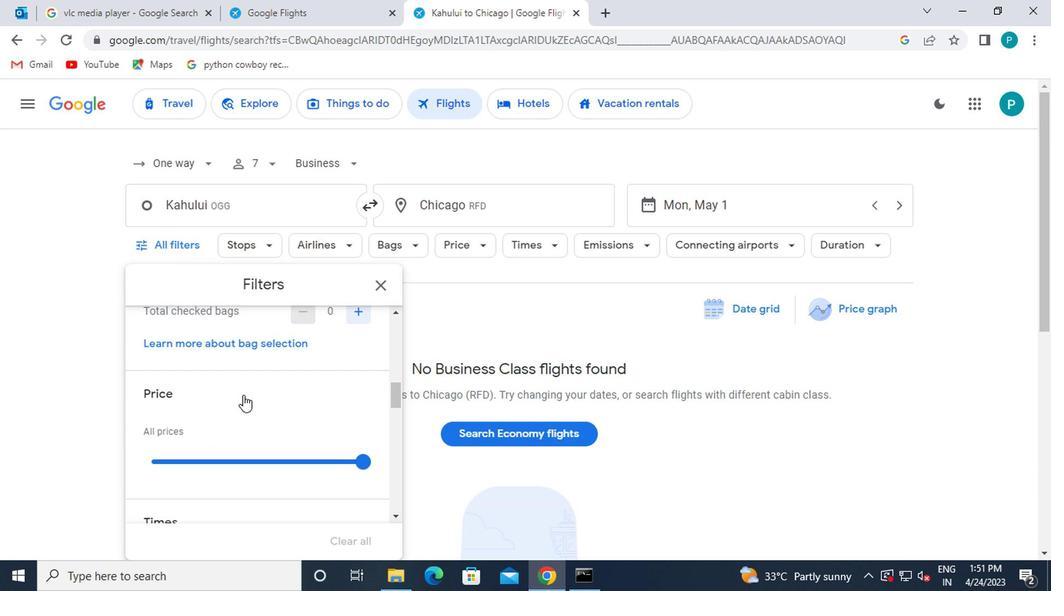 
Action: Mouse moved to (347, 345)
Screenshot: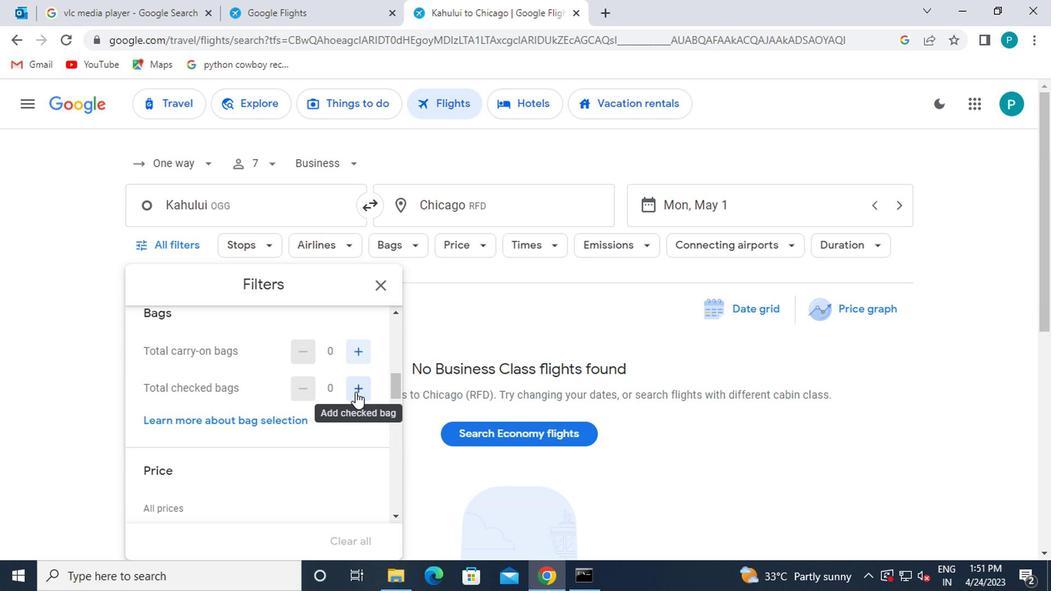 
Action: Mouse pressed left at (347, 345)
Screenshot: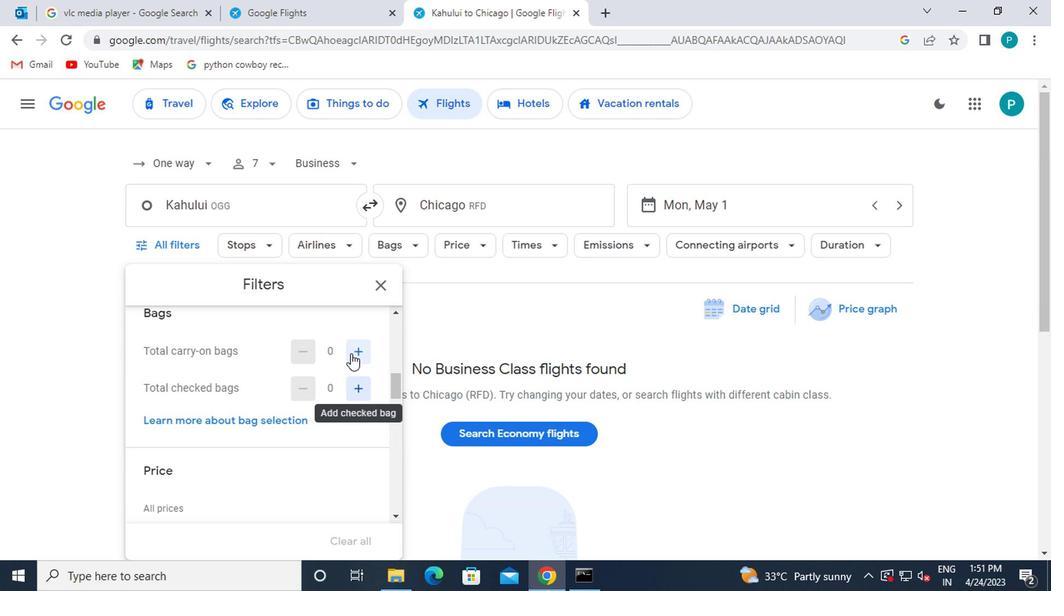 
Action: Mouse moved to (347, 345)
Screenshot: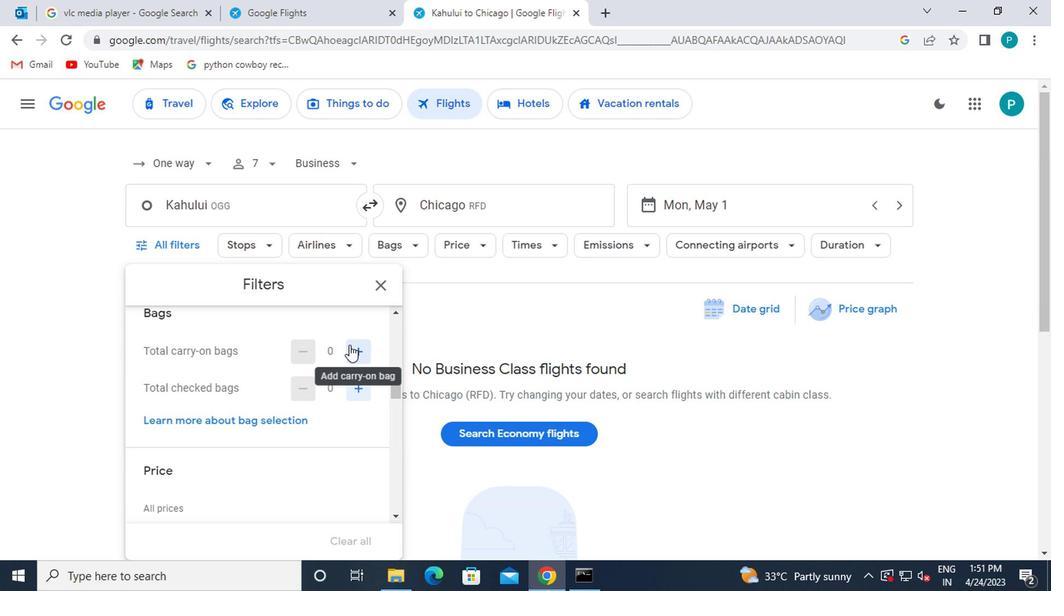 
Action: Mouse pressed left at (347, 345)
Screenshot: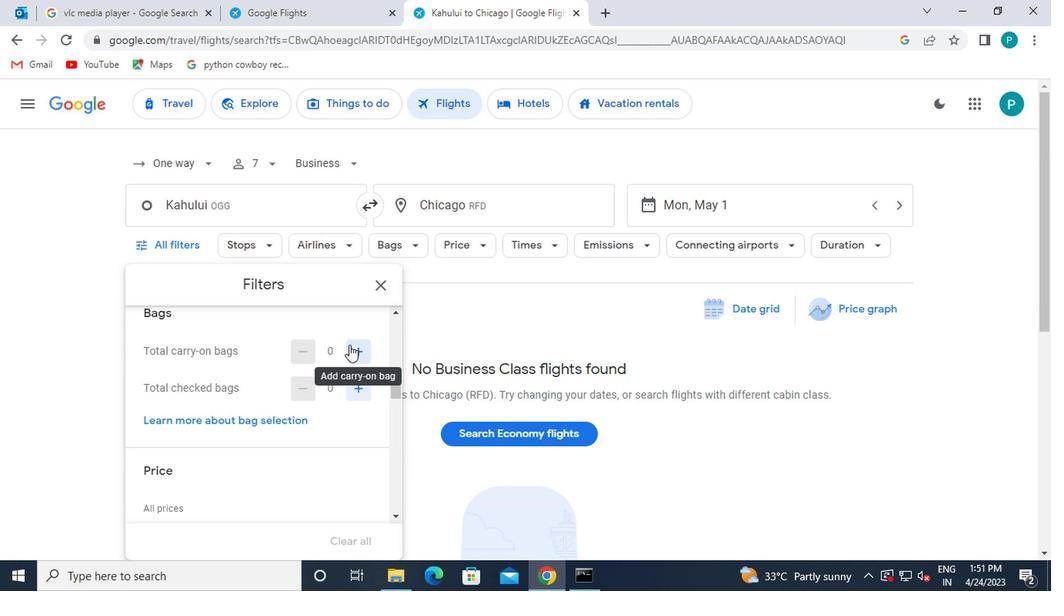 
Action: Mouse moved to (354, 398)
Screenshot: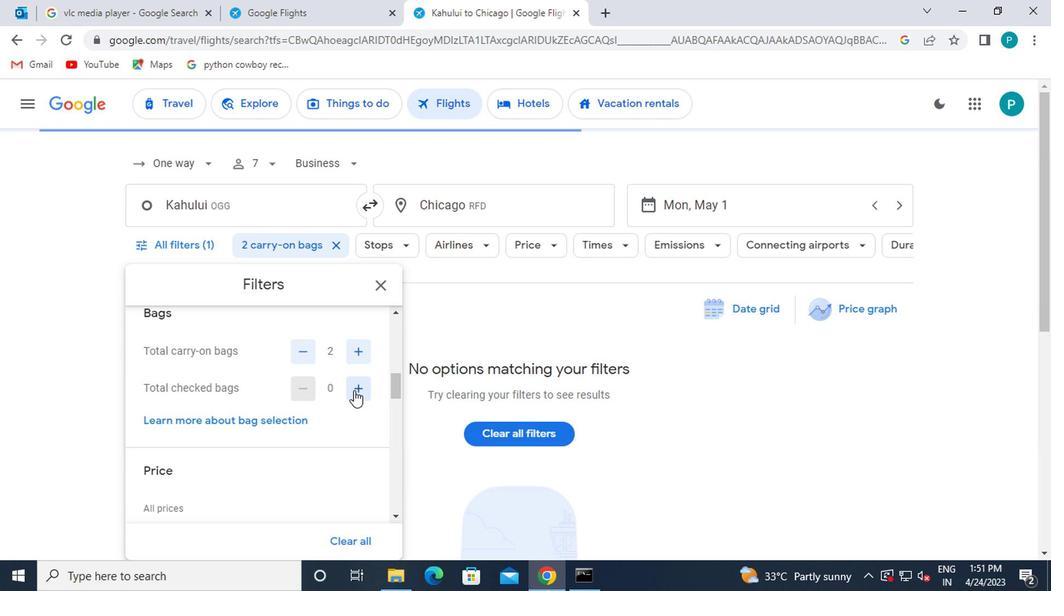 
Action: Mouse pressed left at (354, 398)
Screenshot: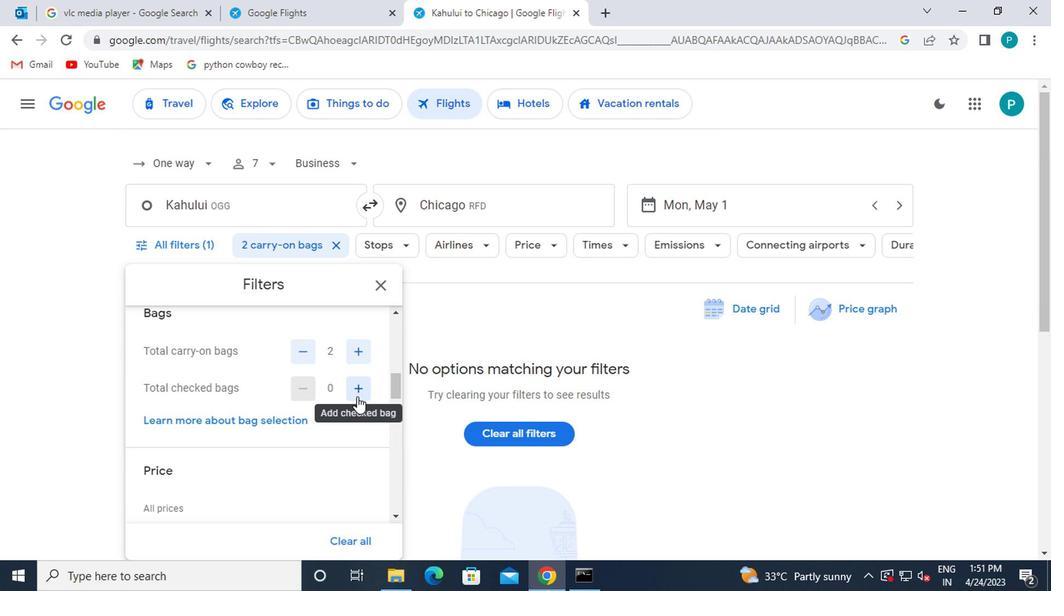 
Action: Mouse pressed left at (354, 398)
Screenshot: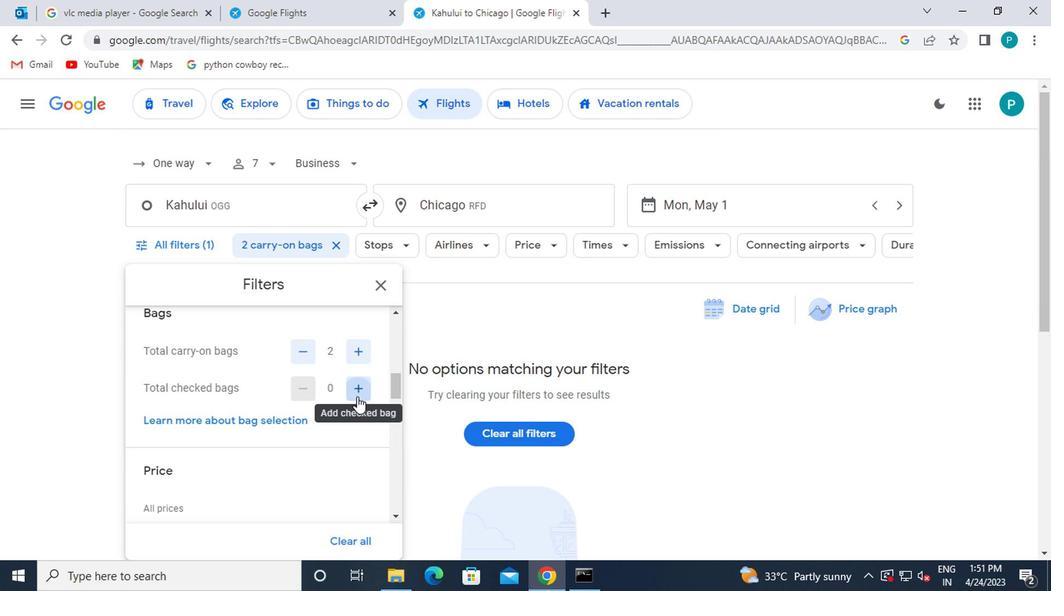 
Action: Mouse pressed left at (354, 398)
Screenshot: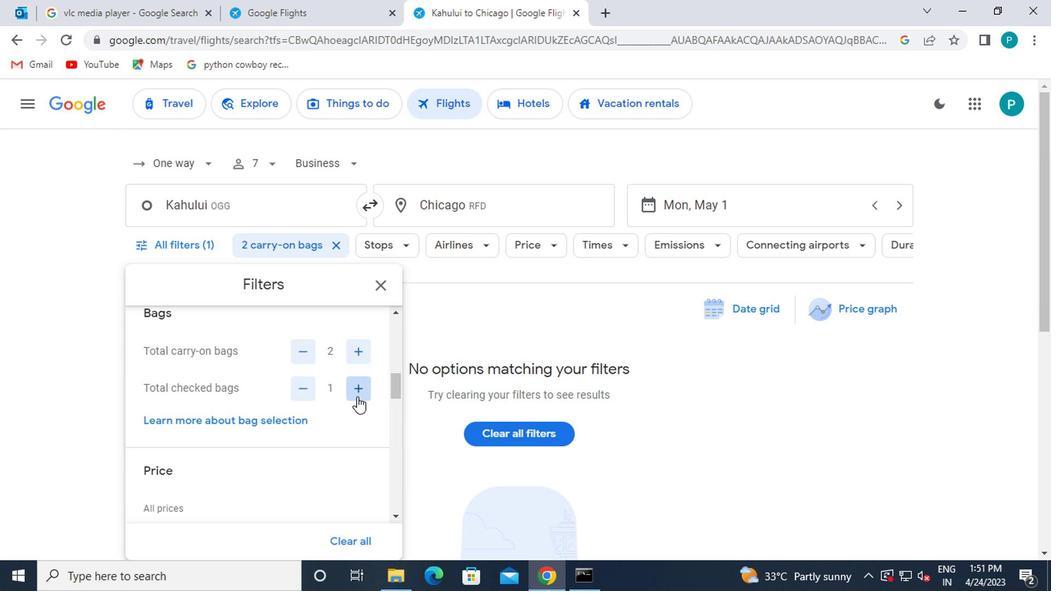 
Action: Mouse pressed left at (354, 398)
Screenshot: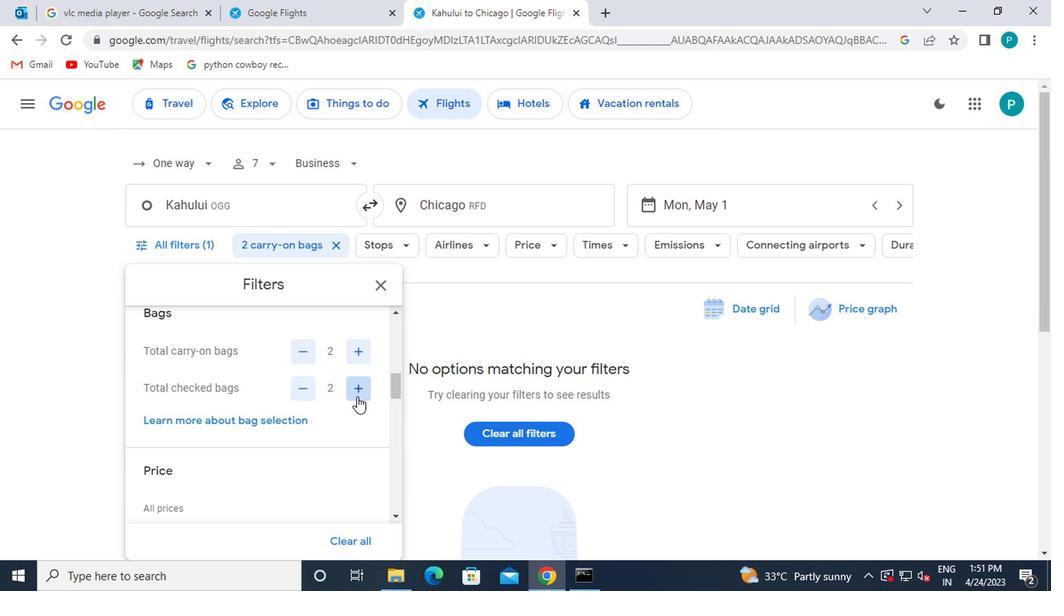 
Action: Mouse pressed left at (354, 398)
Screenshot: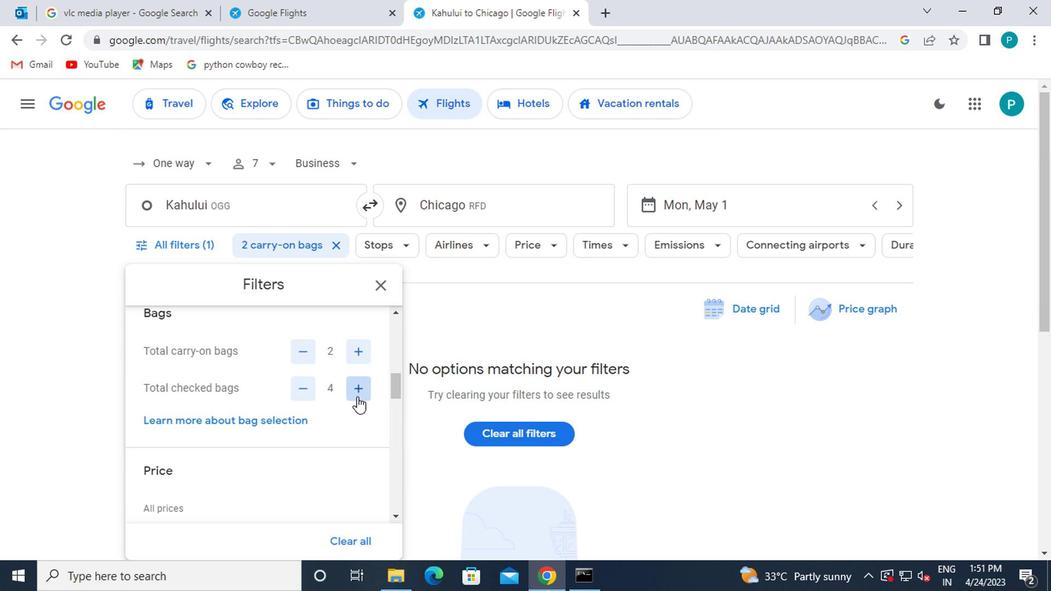 
Action: Mouse pressed left at (354, 398)
Screenshot: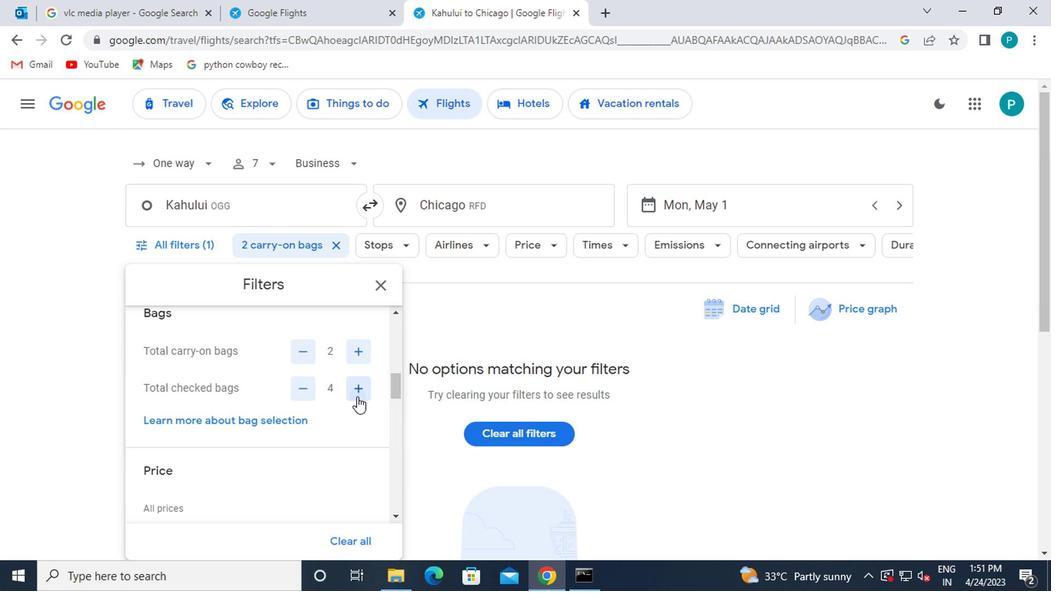 
Action: Mouse pressed left at (354, 398)
Screenshot: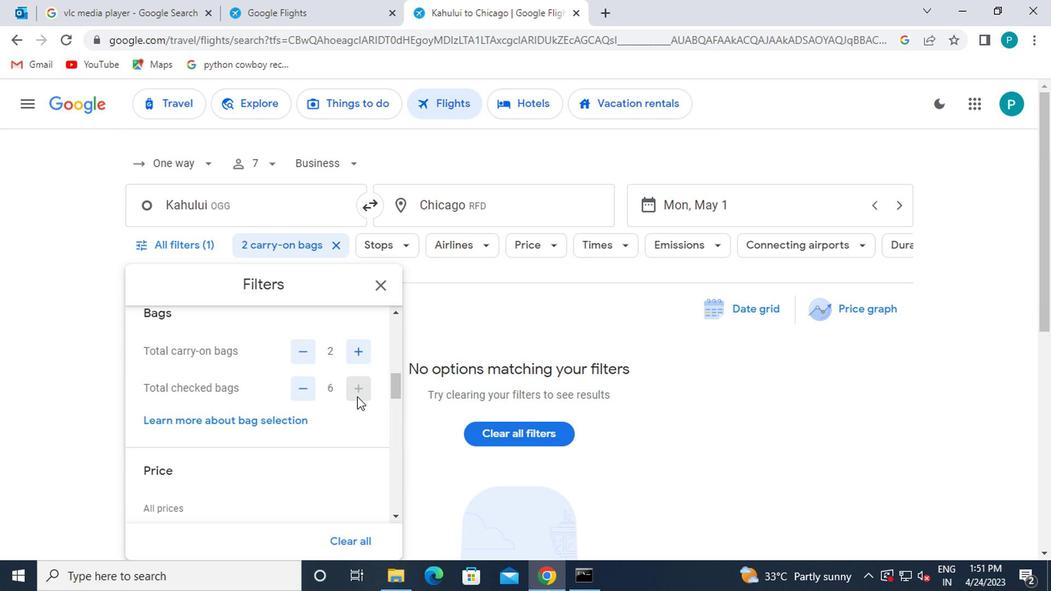 
Action: Mouse moved to (301, 455)
Screenshot: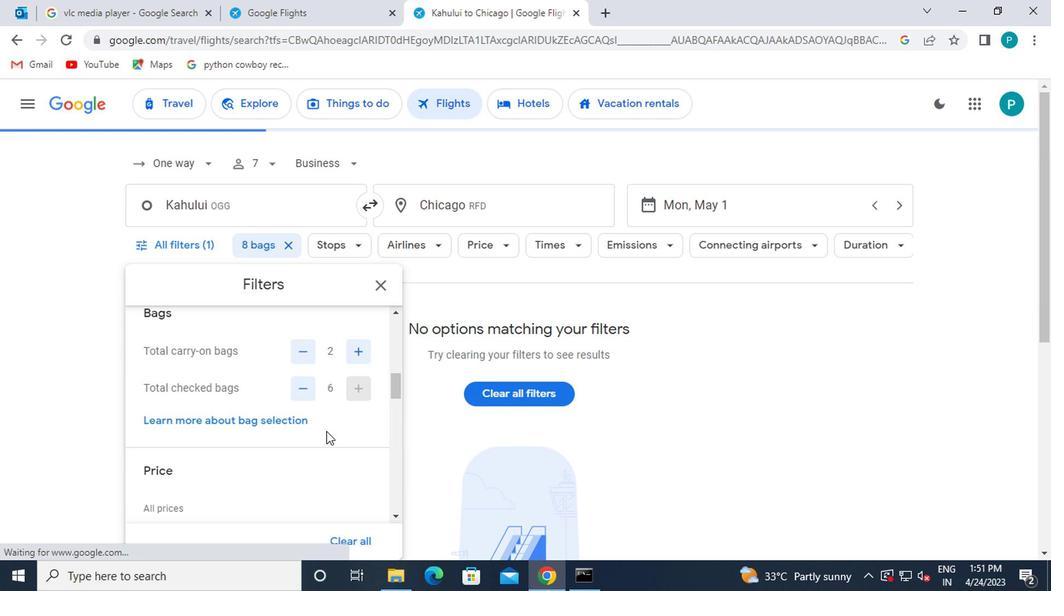 
Action: Mouse scrolled (301, 454) with delta (0, -1)
Screenshot: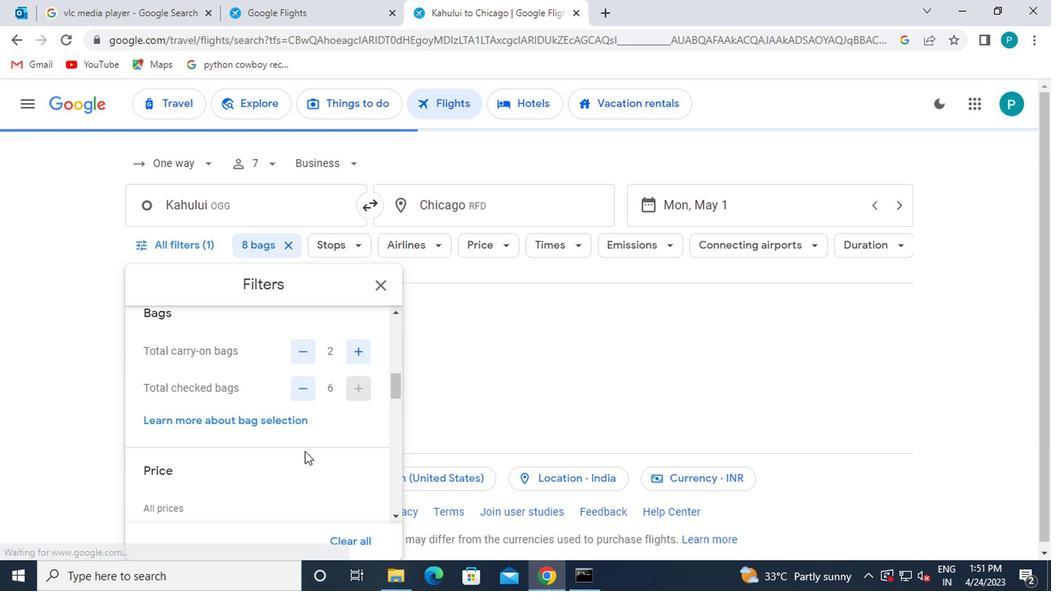 
Action: Mouse moved to (355, 456)
Screenshot: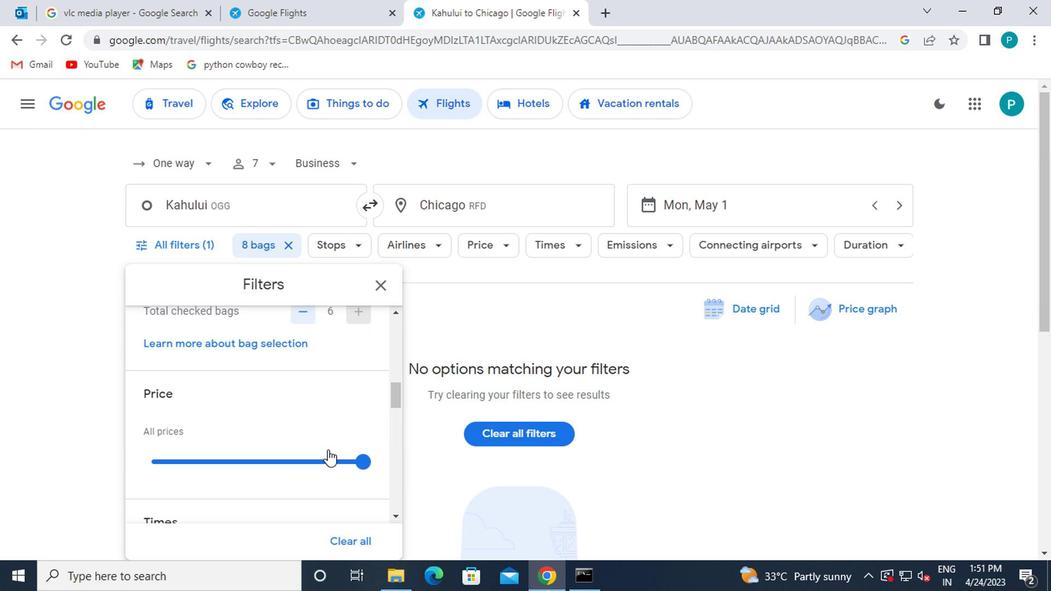 
Action: Mouse pressed left at (355, 456)
Screenshot: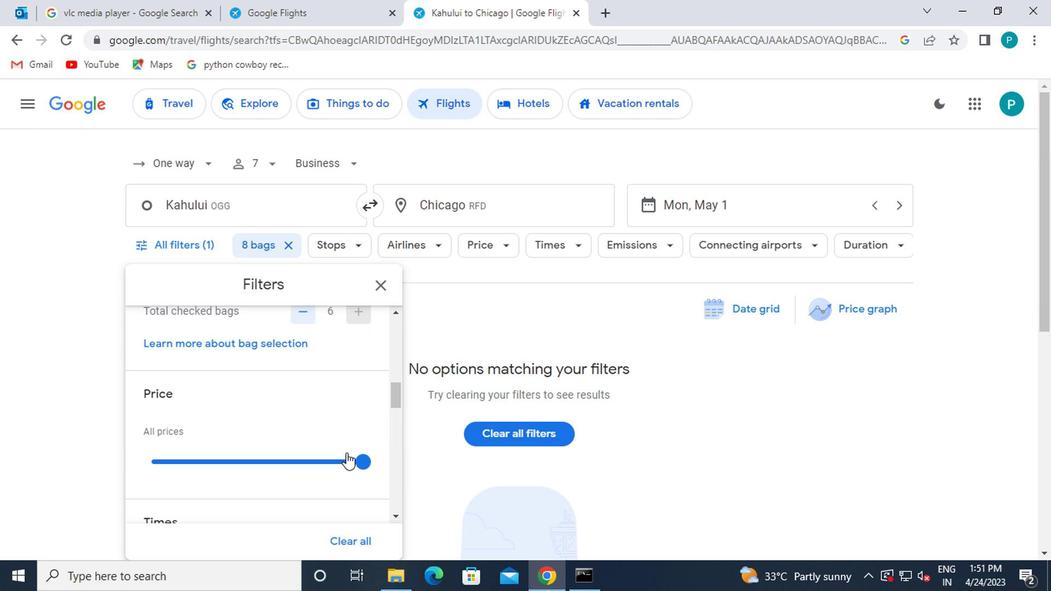 
Action: Mouse moved to (360, 481)
Screenshot: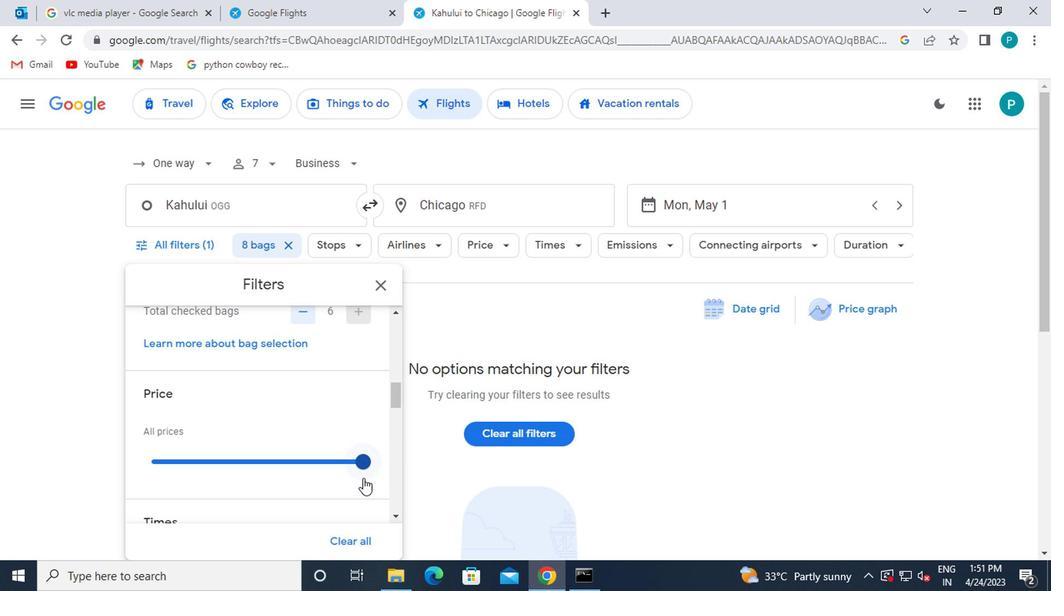 
Action: Mouse scrolled (360, 481) with delta (0, 0)
Screenshot: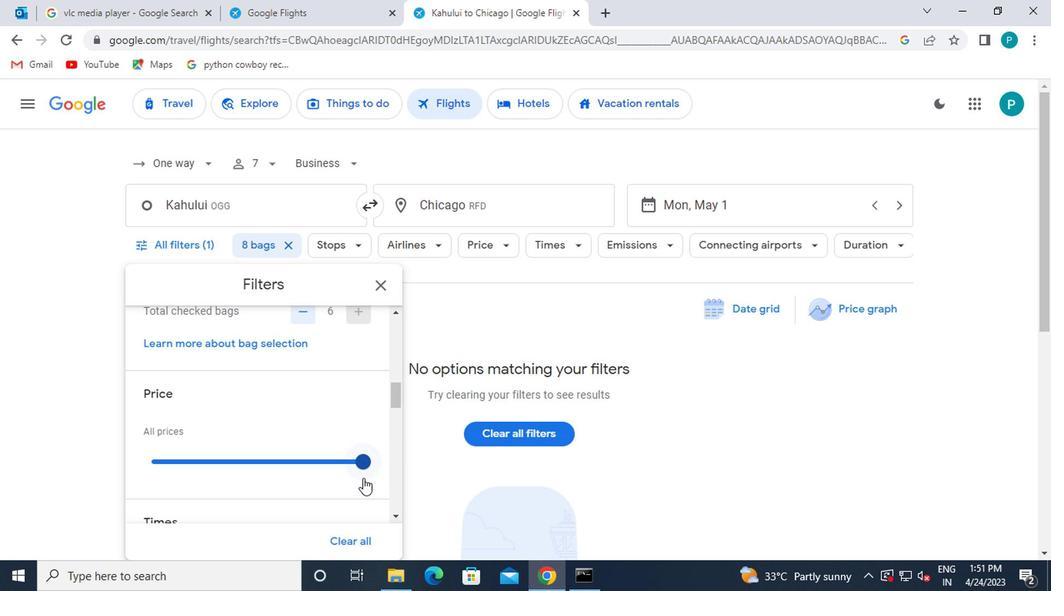 
Action: Mouse scrolled (360, 481) with delta (0, 0)
Screenshot: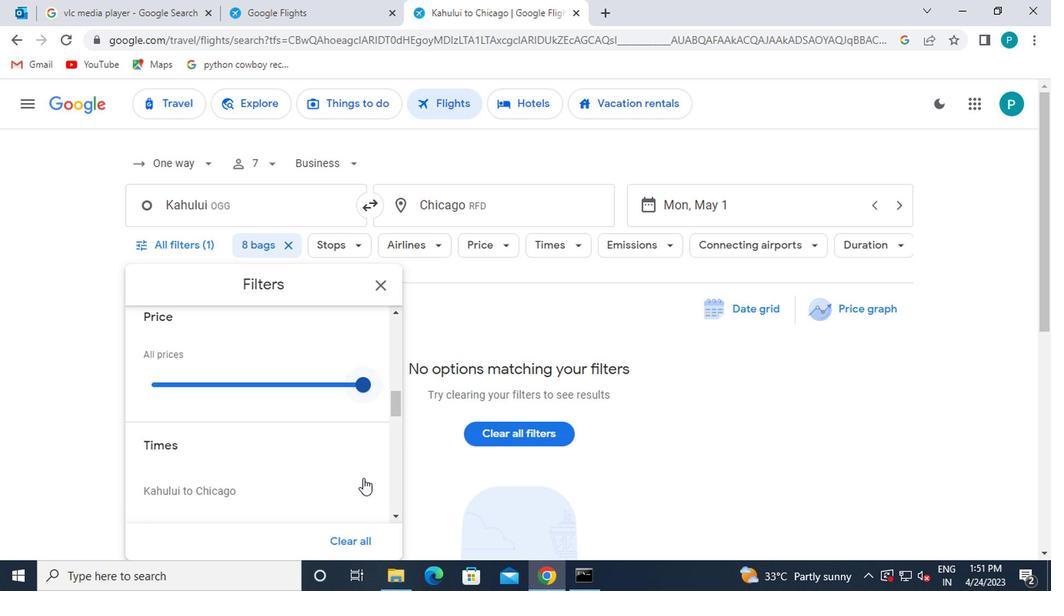 
Action: Mouse moved to (154, 481)
Screenshot: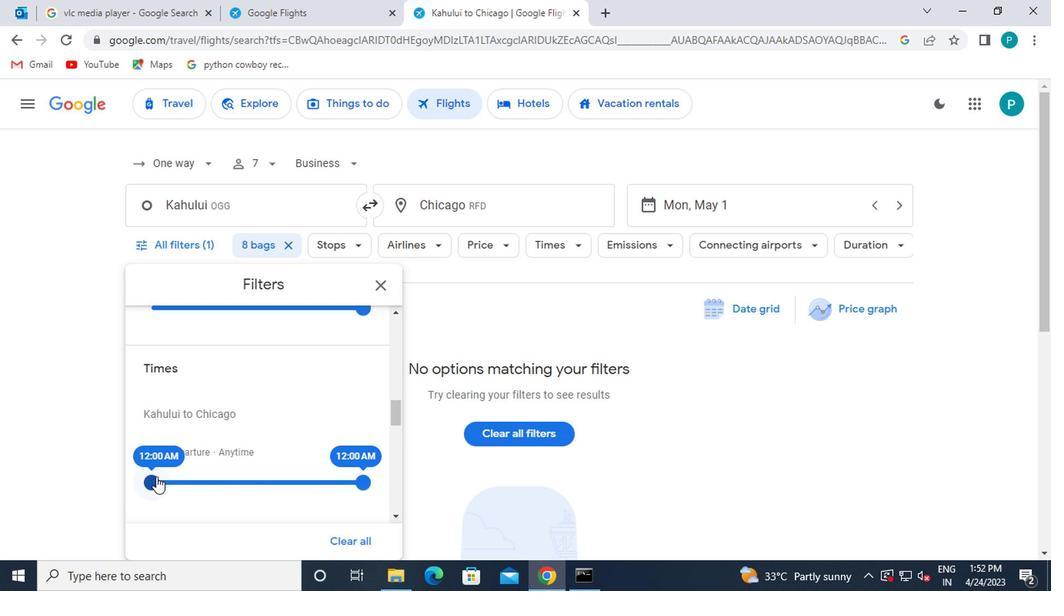 
Action: Mouse pressed left at (154, 481)
Screenshot: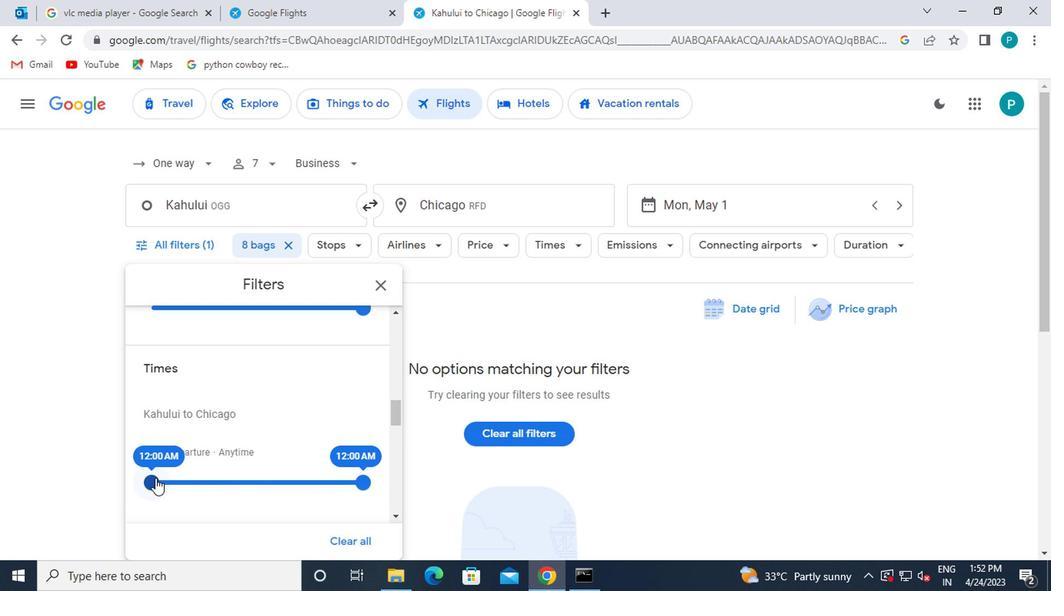 
Action: Mouse moved to (317, 488)
Screenshot: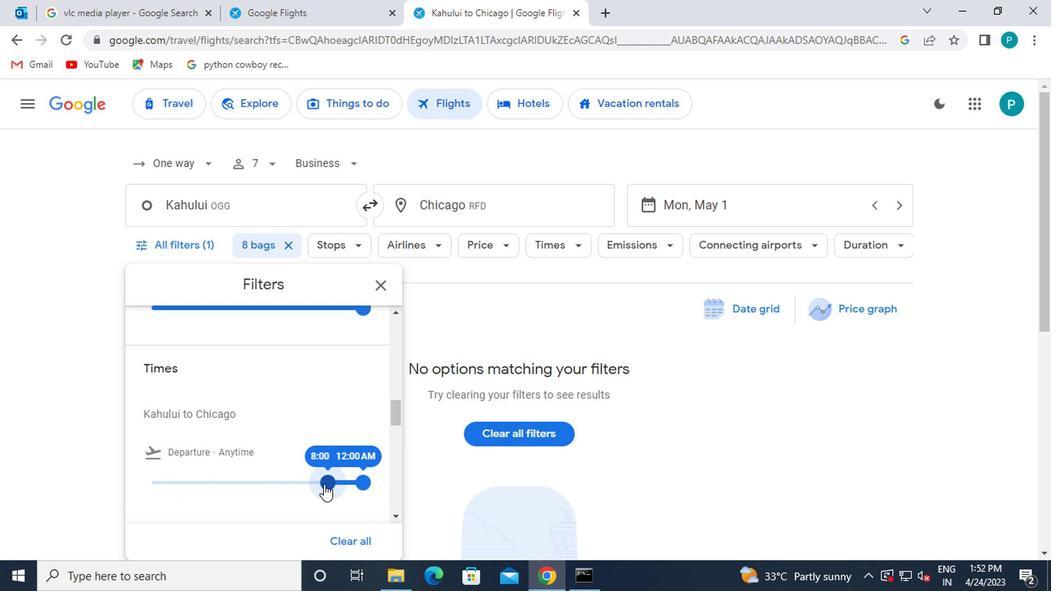 
Action: Mouse pressed left at (317, 488)
Screenshot: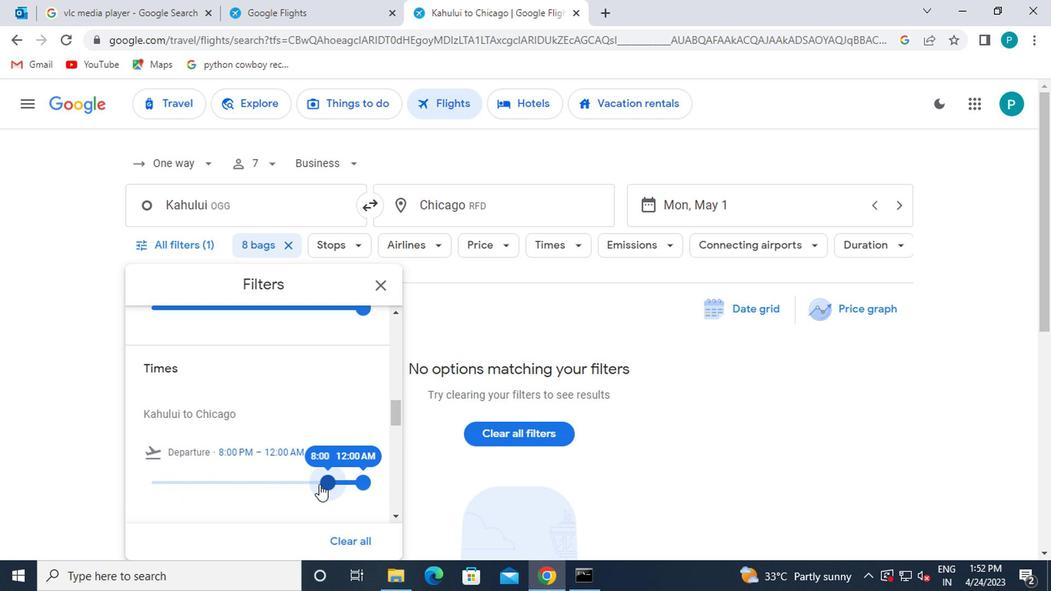 
Action: Mouse moved to (371, 283)
Screenshot: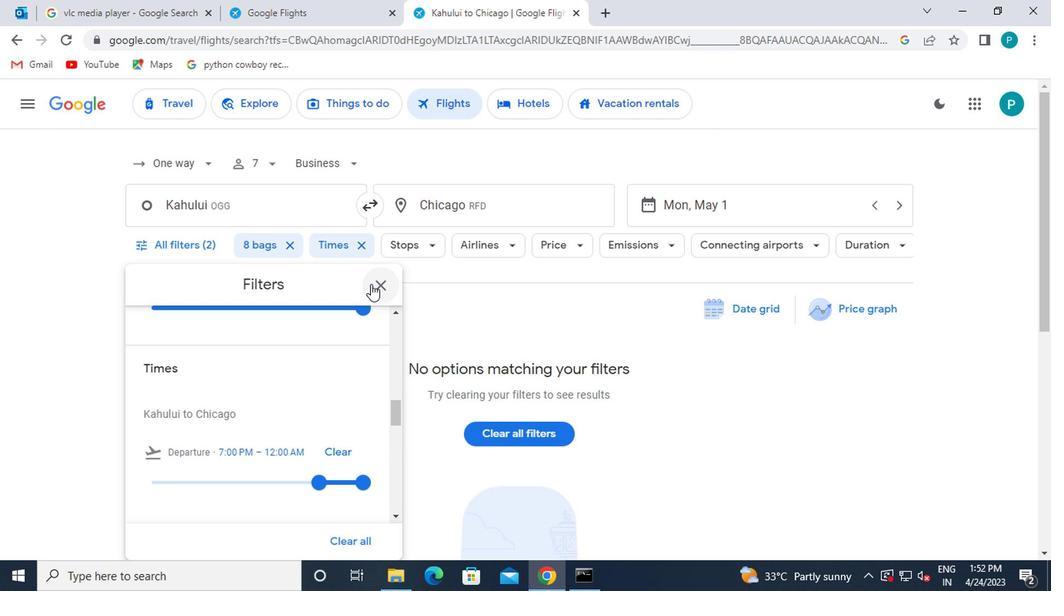 
Action: Mouse pressed left at (371, 283)
Screenshot: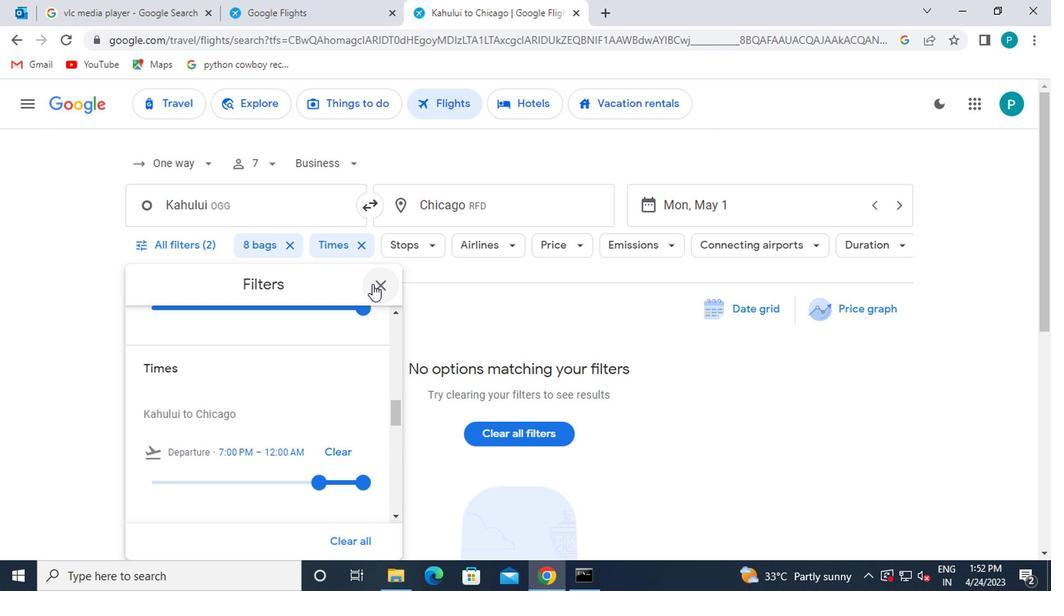 
